 Task: Create a due date automation trigger when advanced on, 2 days after a card is due add fields with custom field "Resume" set to a number lower or equal to 1 and lower than 10 at 11:00 AM.
Action: Mouse moved to (965, 289)
Screenshot: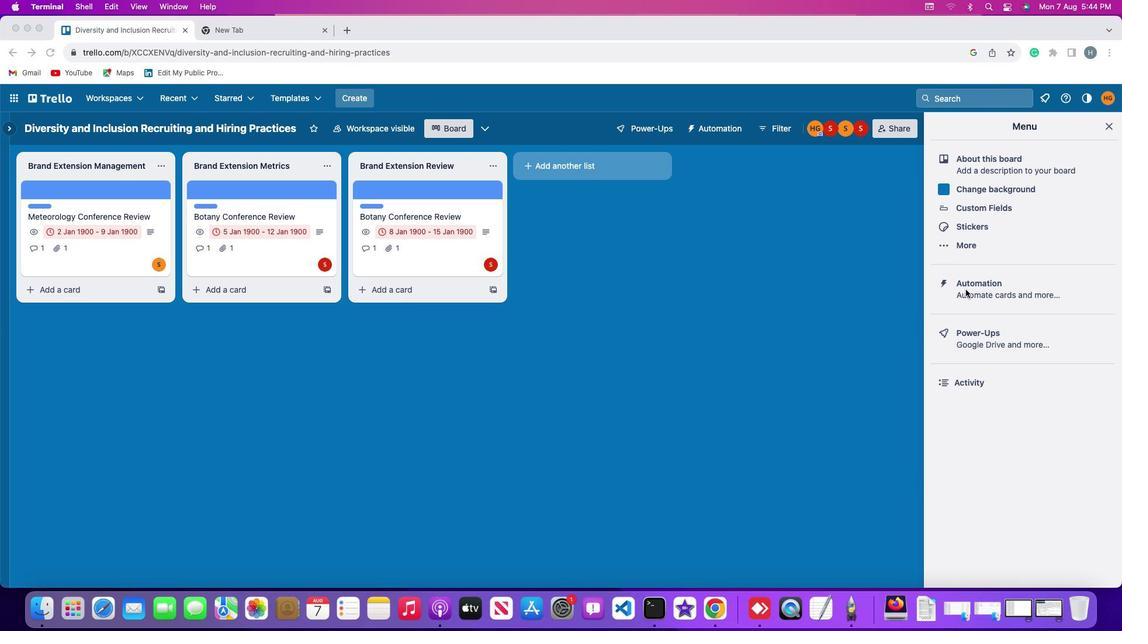 
Action: Mouse pressed left at (965, 289)
Screenshot: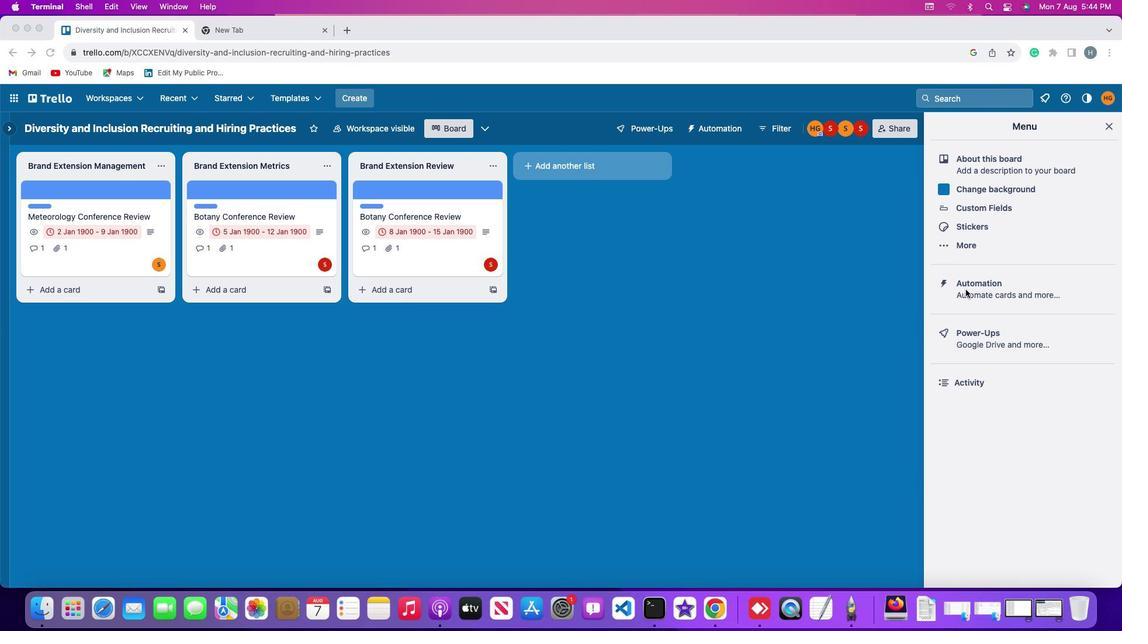 
Action: Mouse moved to (966, 289)
Screenshot: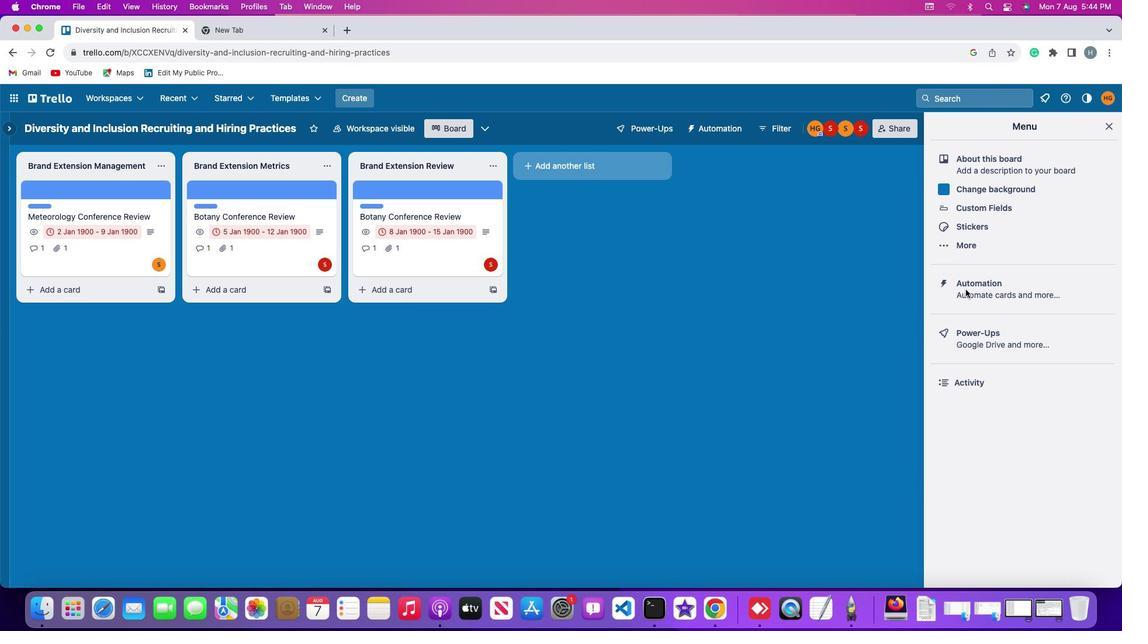 
Action: Mouse pressed left at (966, 289)
Screenshot: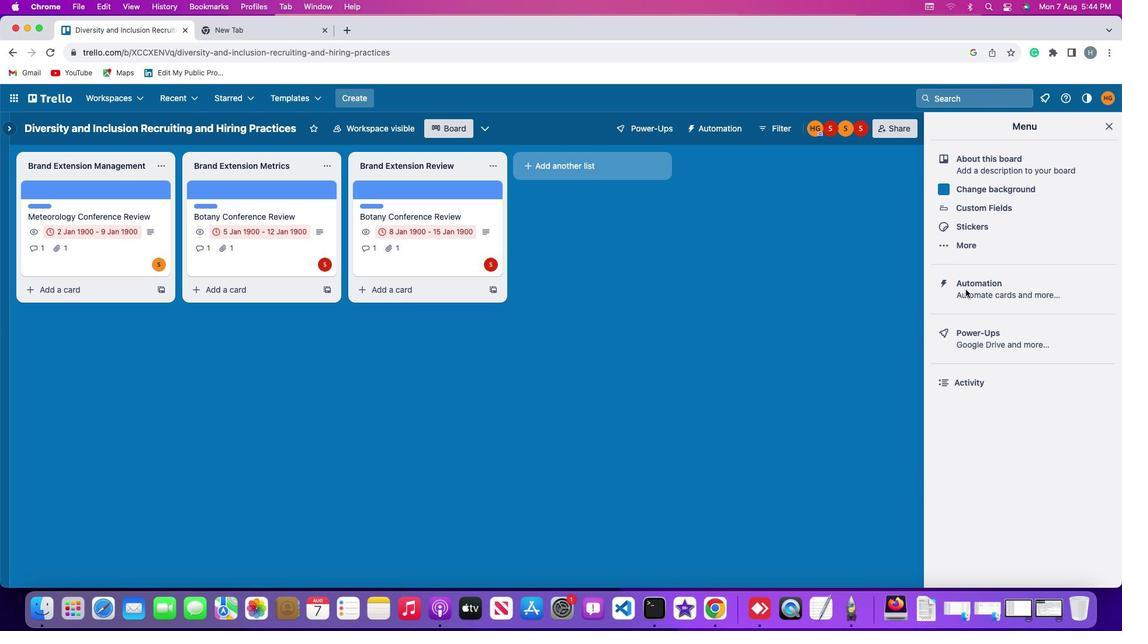 
Action: Mouse moved to (72, 274)
Screenshot: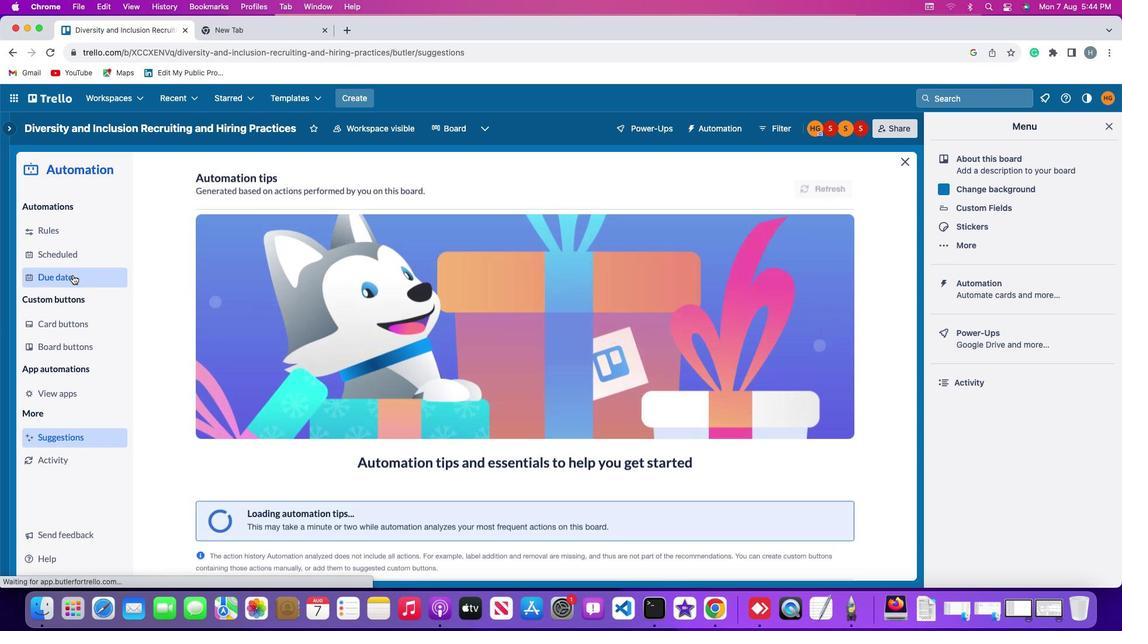 
Action: Mouse pressed left at (72, 274)
Screenshot: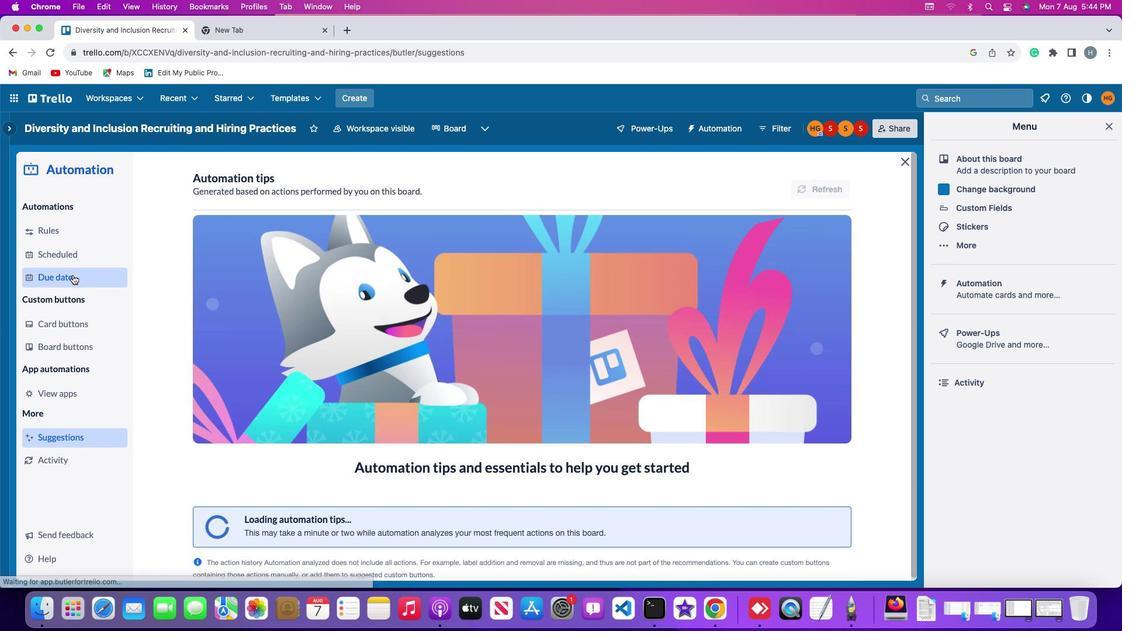 
Action: Mouse moved to (798, 180)
Screenshot: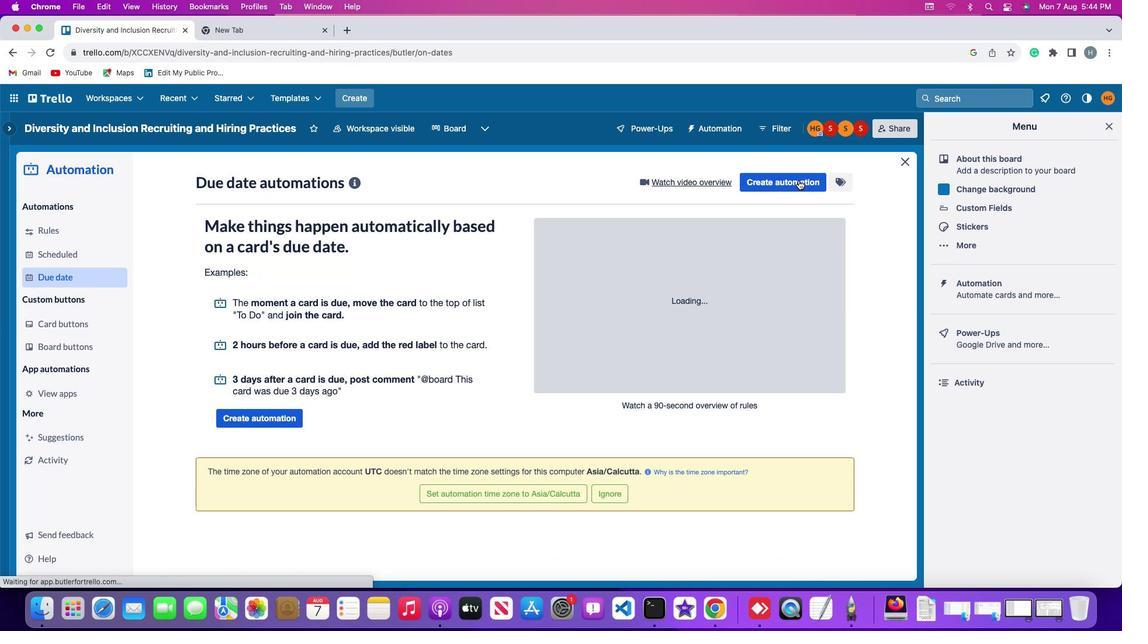 
Action: Mouse pressed left at (798, 180)
Screenshot: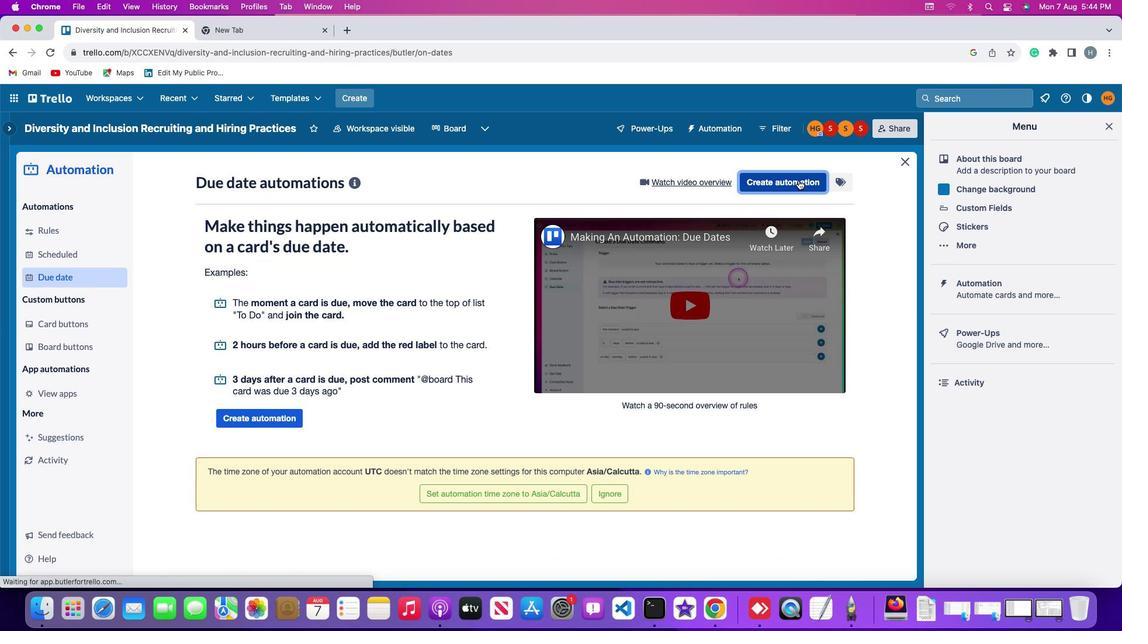 
Action: Mouse moved to (468, 291)
Screenshot: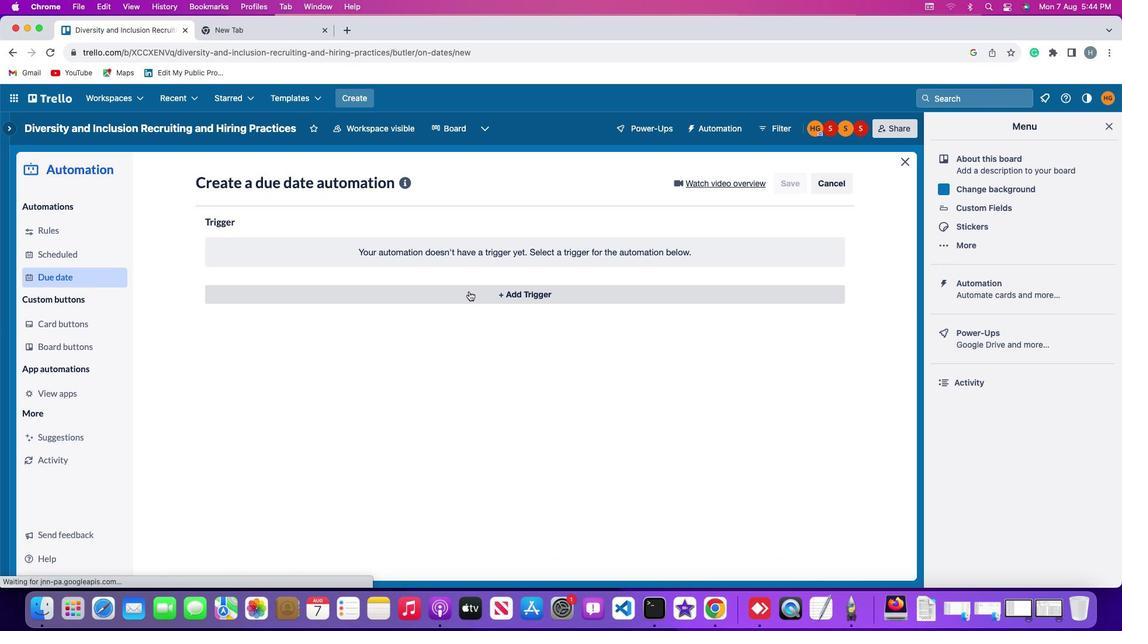 
Action: Mouse pressed left at (468, 291)
Screenshot: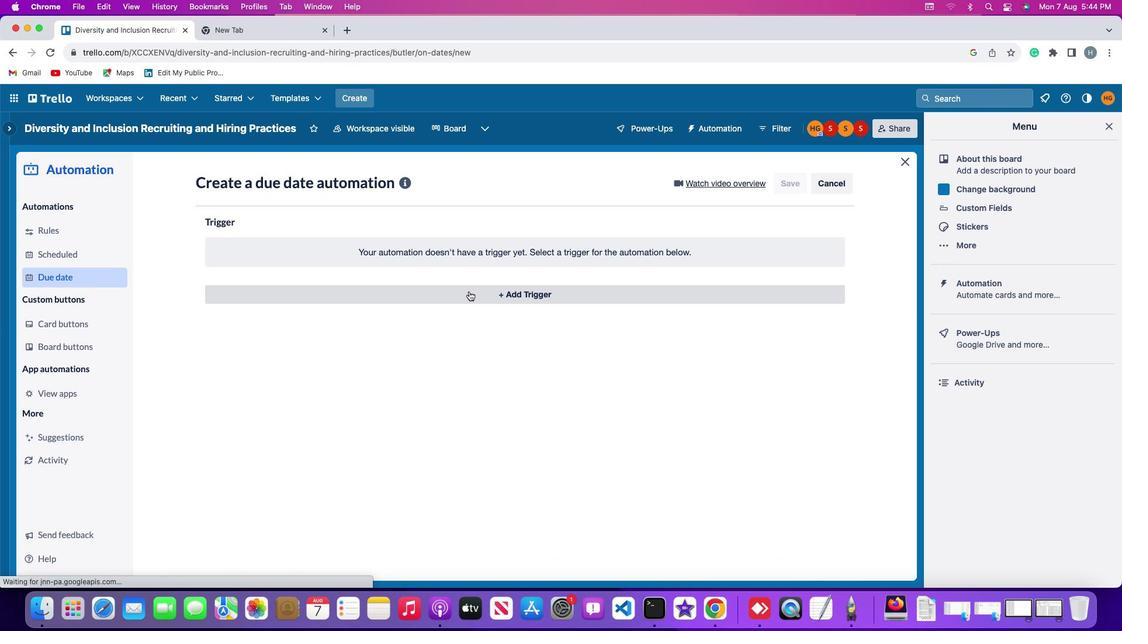 
Action: Mouse moved to (227, 466)
Screenshot: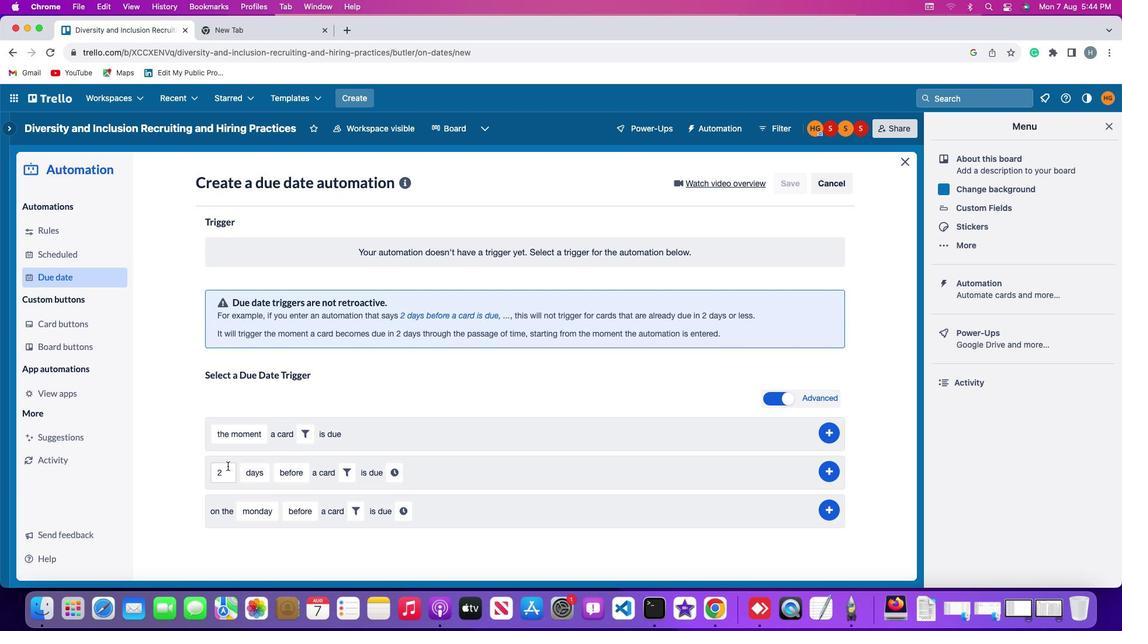 
Action: Mouse pressed left at (227, 466)
Screenshot: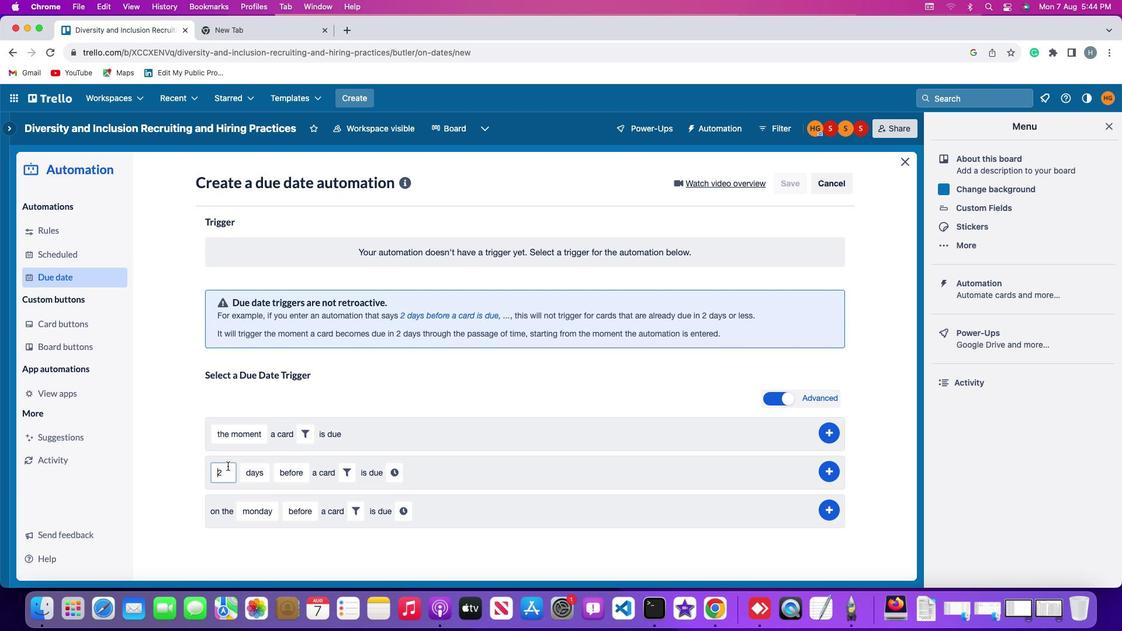 
Action: Mouse moved to (225, 464)
Screenshot: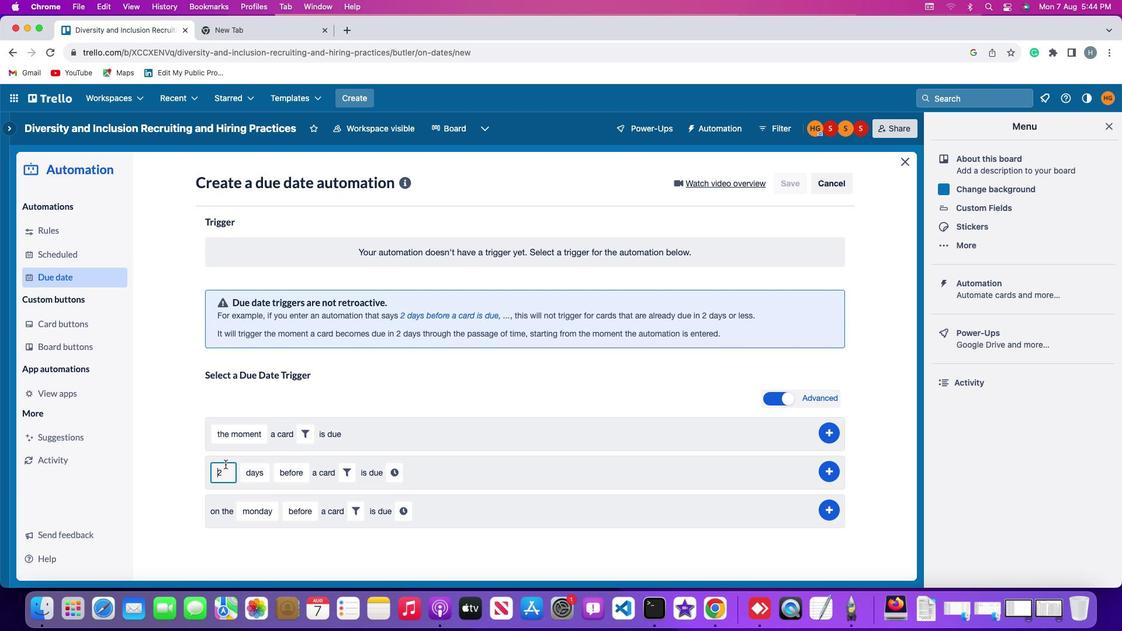 
Action: Key pressed Key.rightKey.backspace'2'
Screenshot: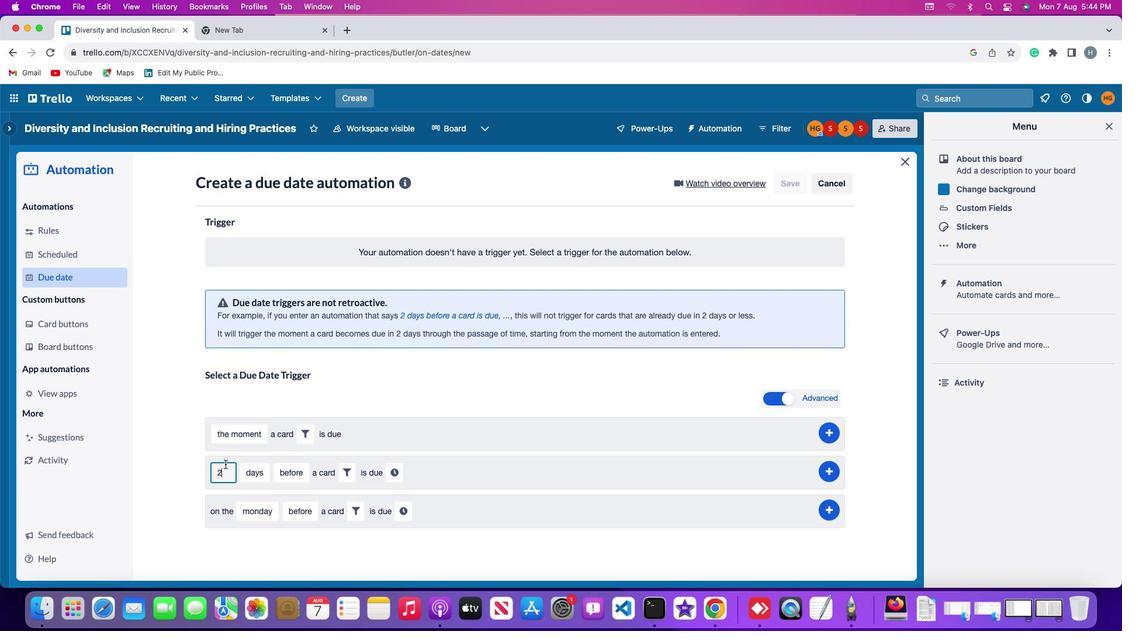 
Action: Mouse moved to (244, 467)
Screenshot: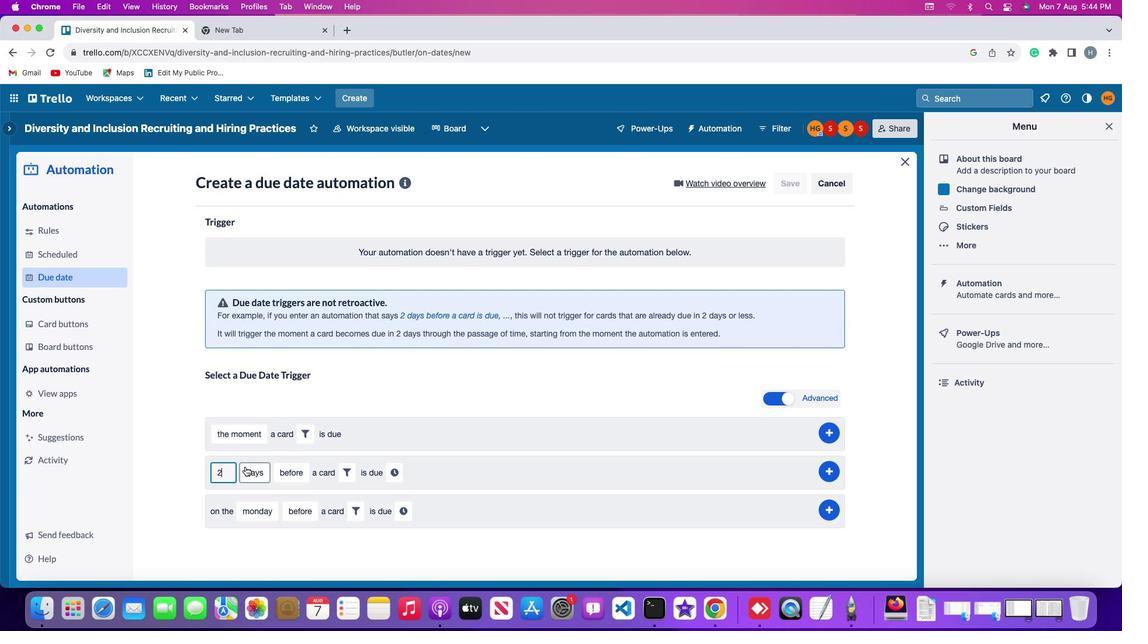 
Action: Mouse pressed left at (244, 467)
Screenshot: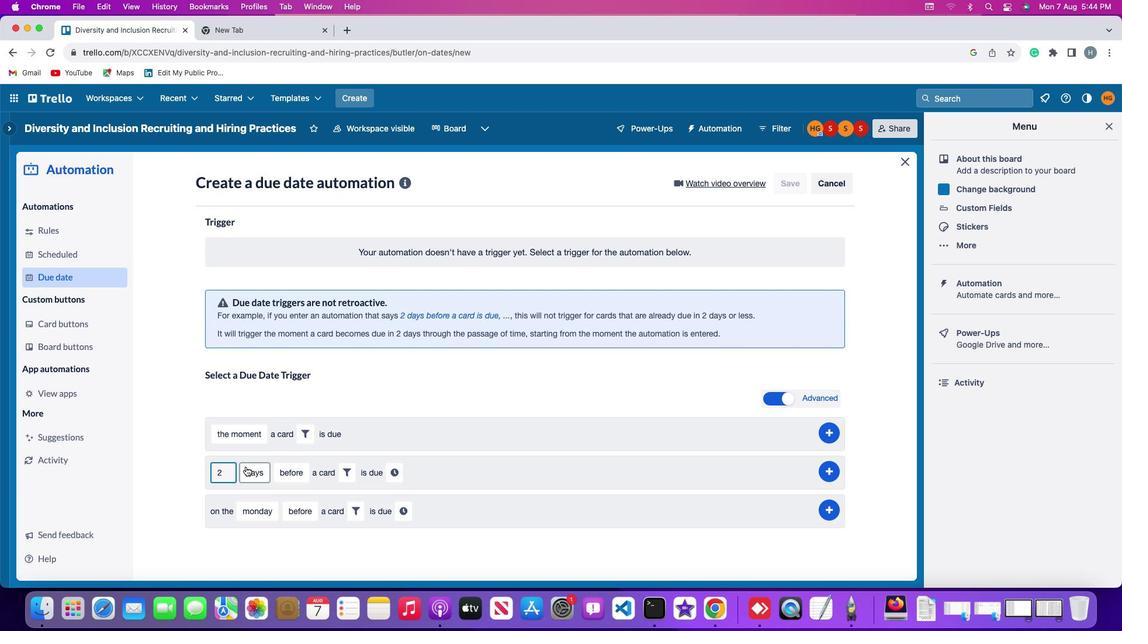 
Action: Mouse moved to (260, 491)
Screenshot: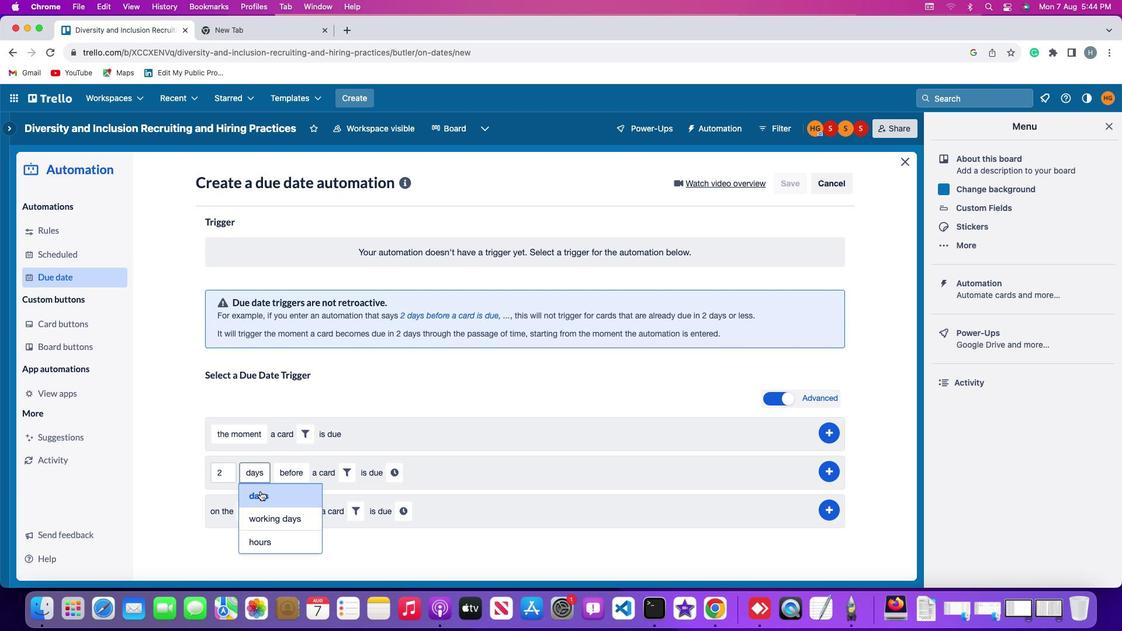
Action: Mouse pressed left at (260, 491)
Screenshot: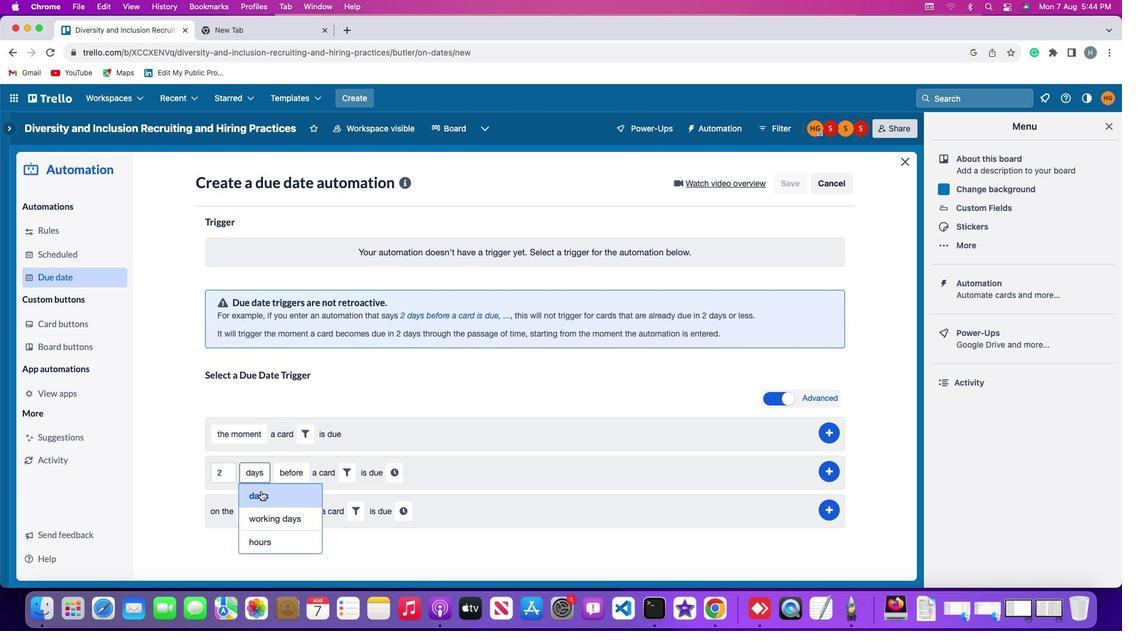 
Action: Mouse moved to (290, 473)
Screenshot: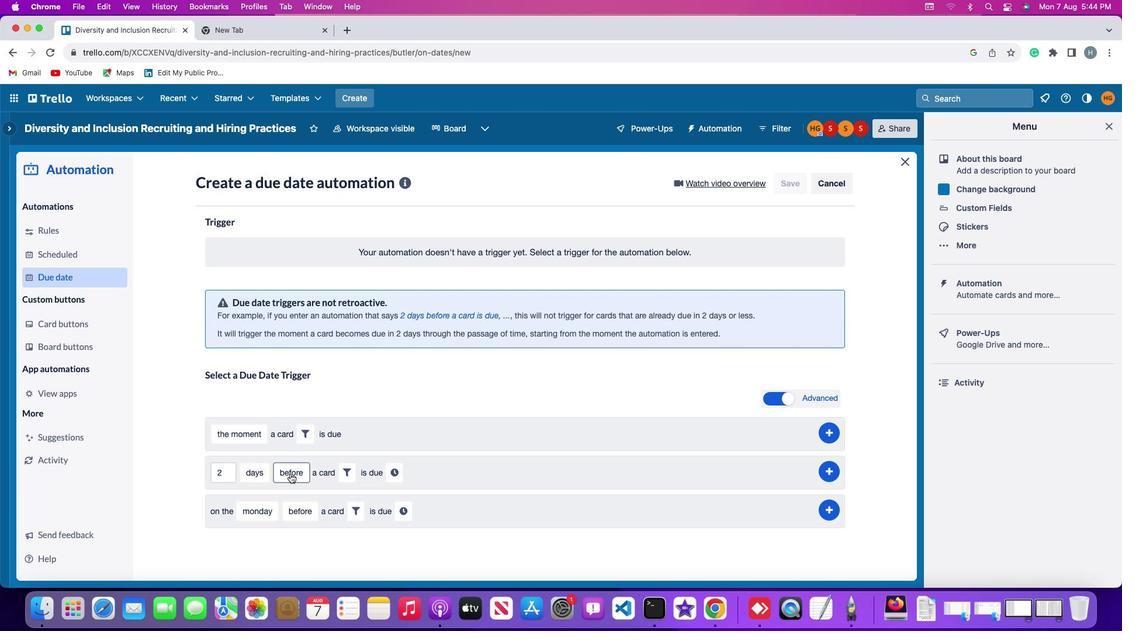 
Action: Mouse pressed left at (290, 473)
Screenshot: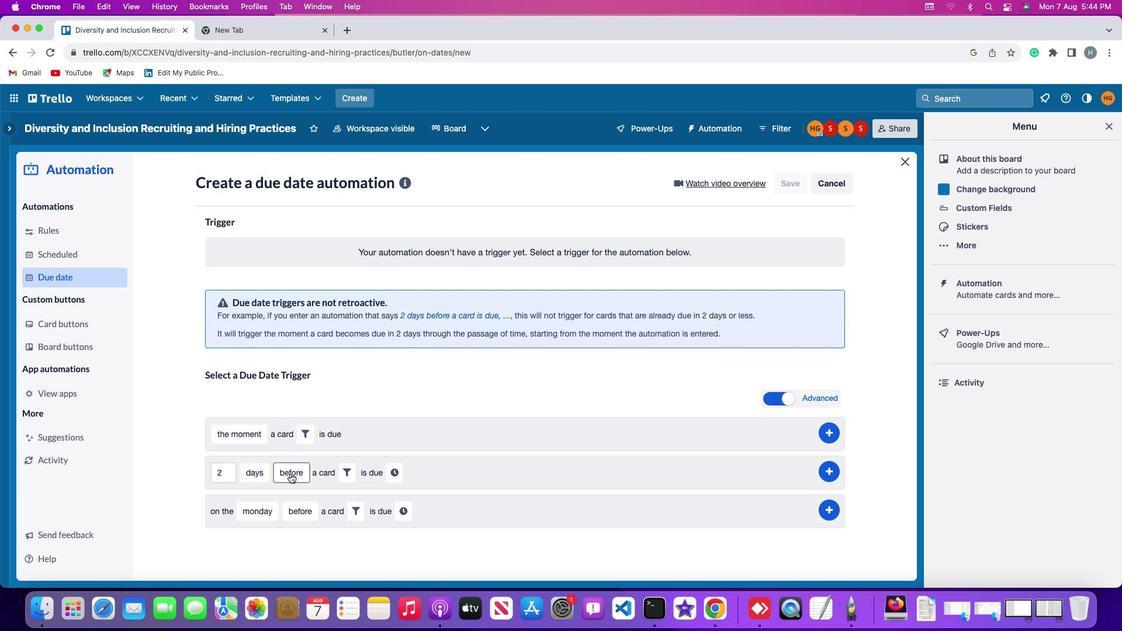
Action: Mouse moved to (295, 513)
Screenshot: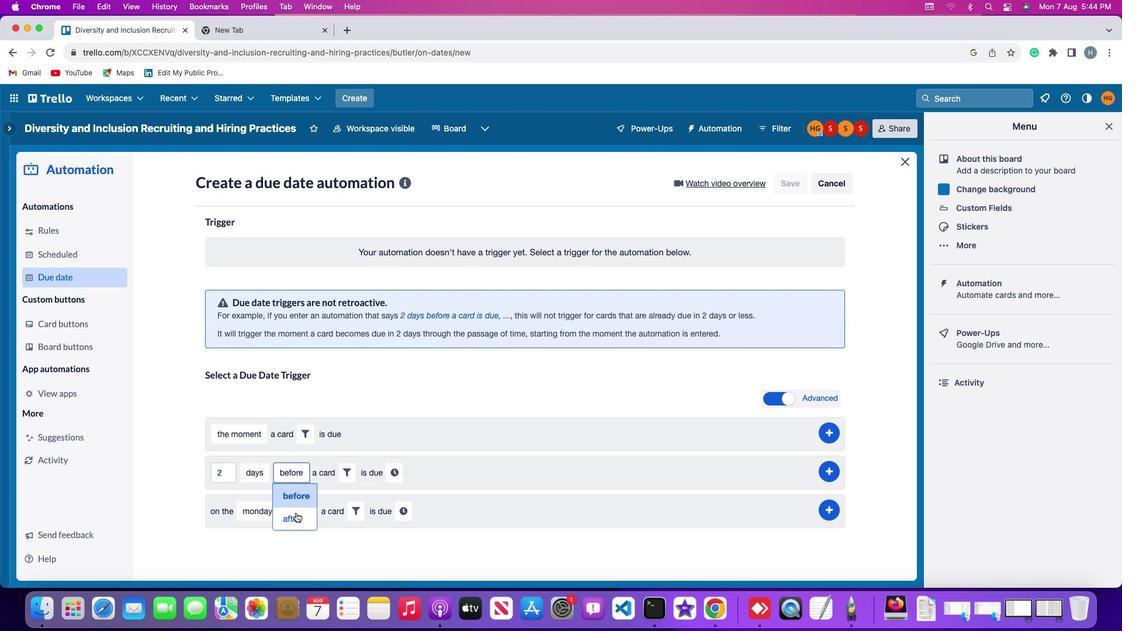 
Action: Mouse pressed left at (295, 513)
Screenshot: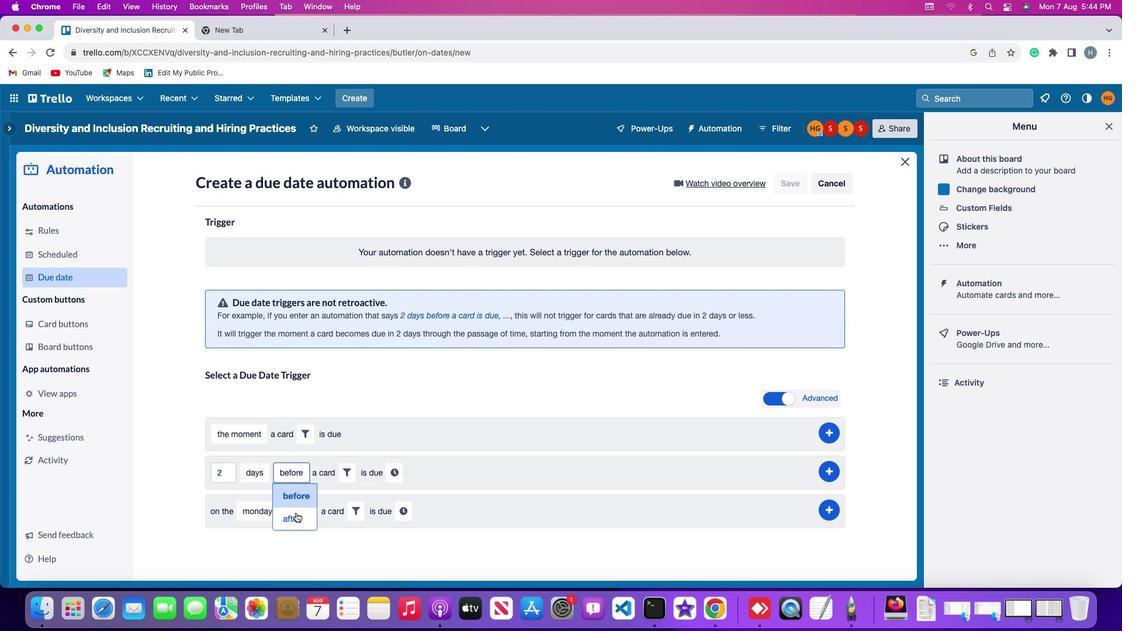 
Action: Mouse moved to (341, 470)
Screenshot: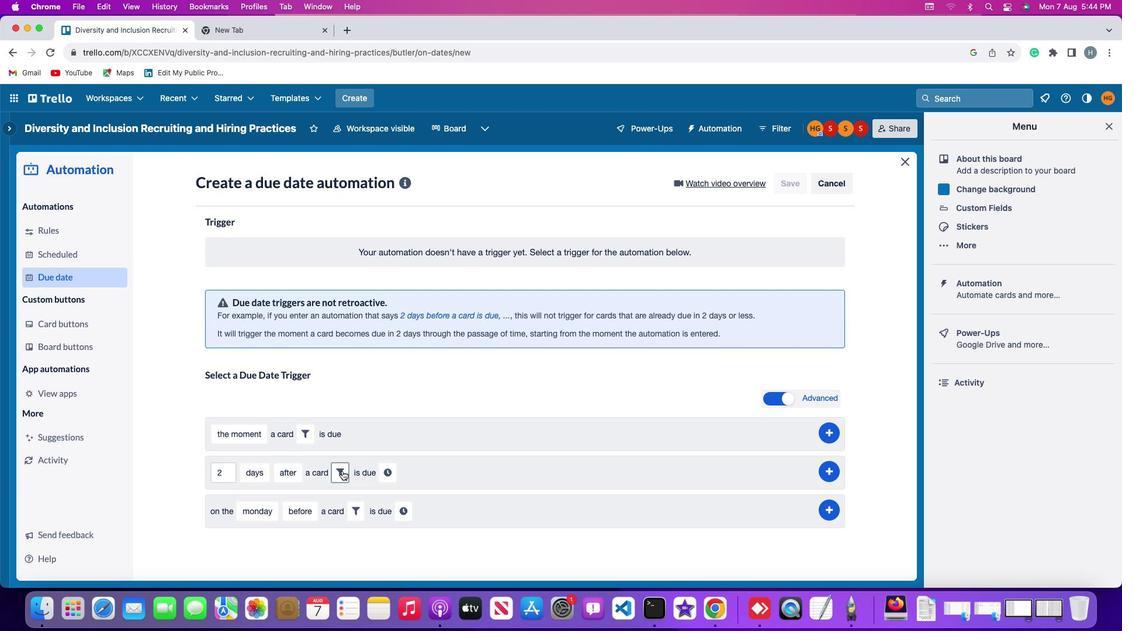 
Action: Mouse pressed left at (341, 470)
Screenshot: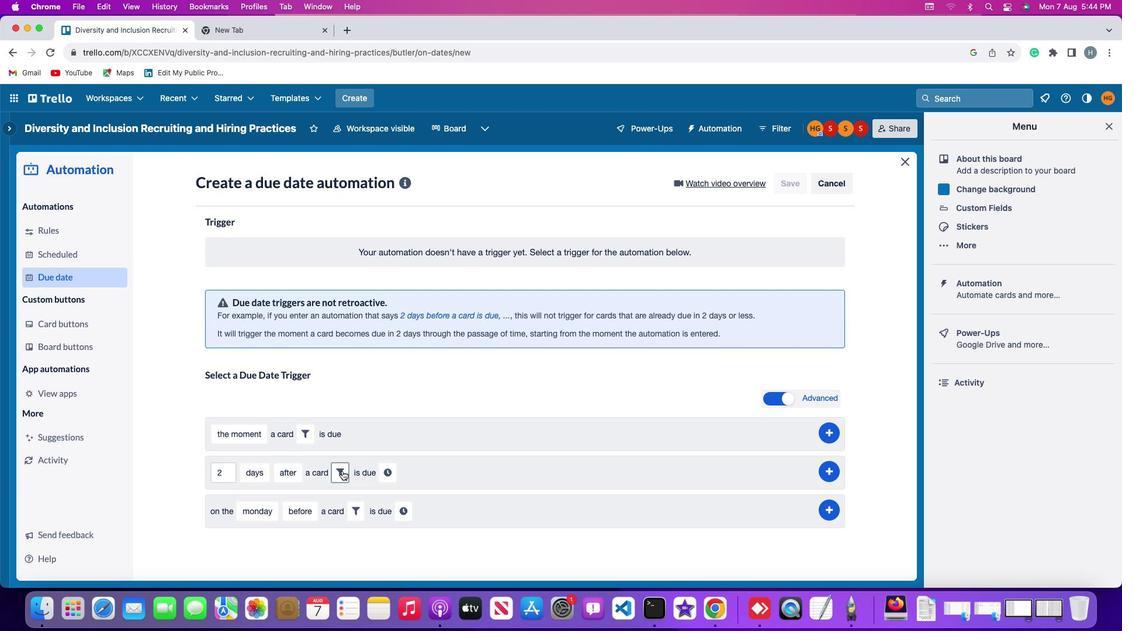 
Action: Mouse moved to (534, 509)
Screenshot: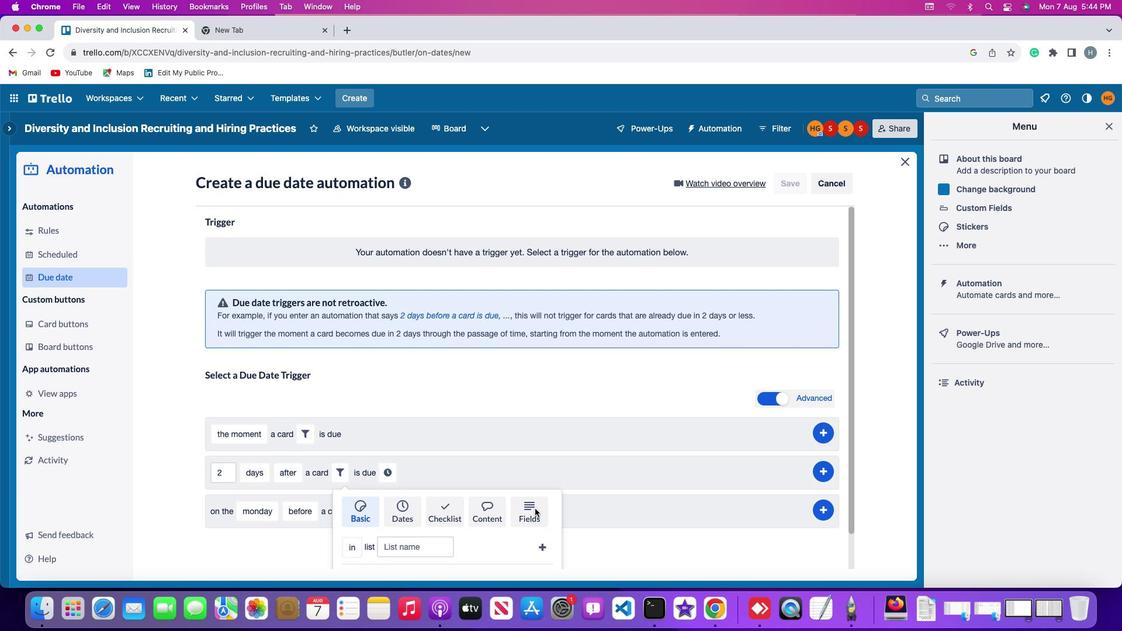 
Action: Mouse pressed left at (534, 509)
Screenshot: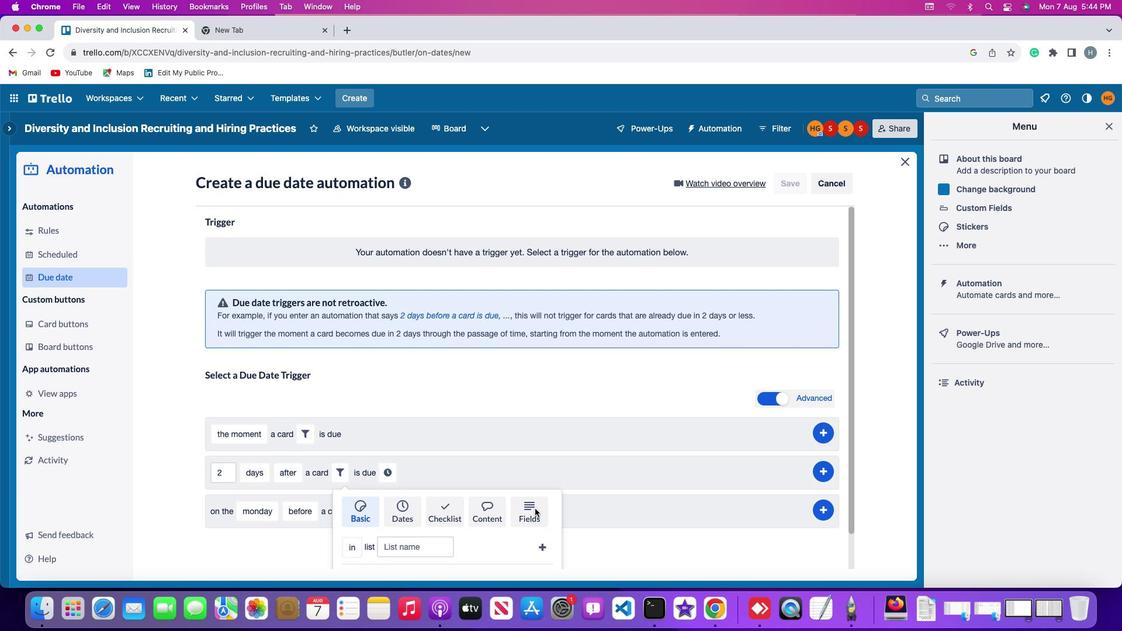 
Action: Mouse moved to (450, 512)
Screenshot: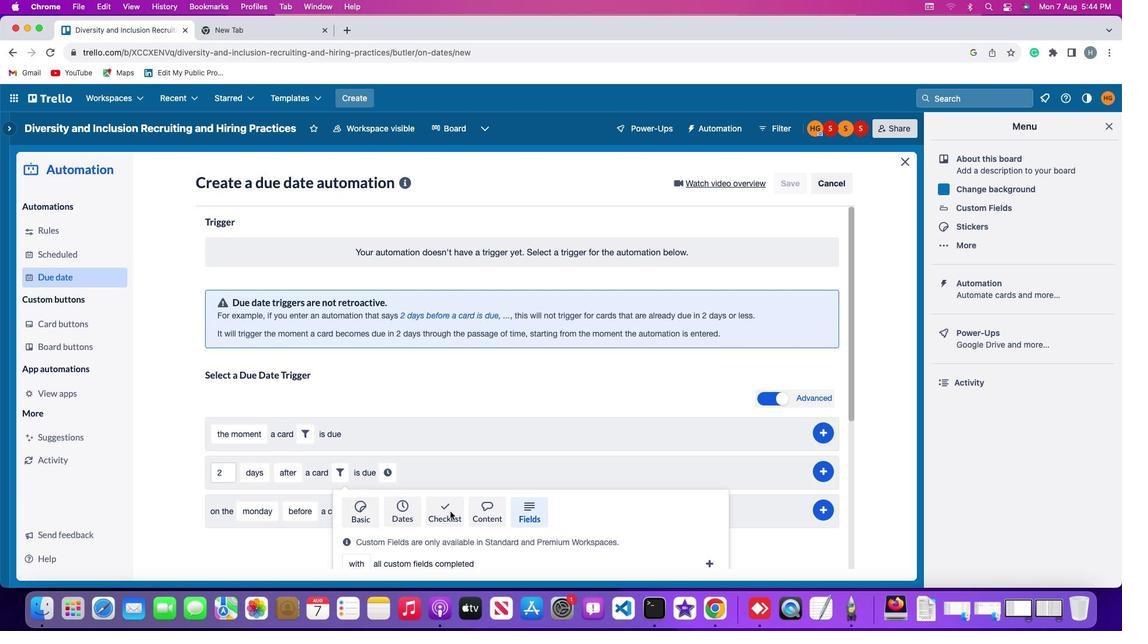 
Action: Mouse scrolled (450, 512) with delta (0, 0)
Screenshot: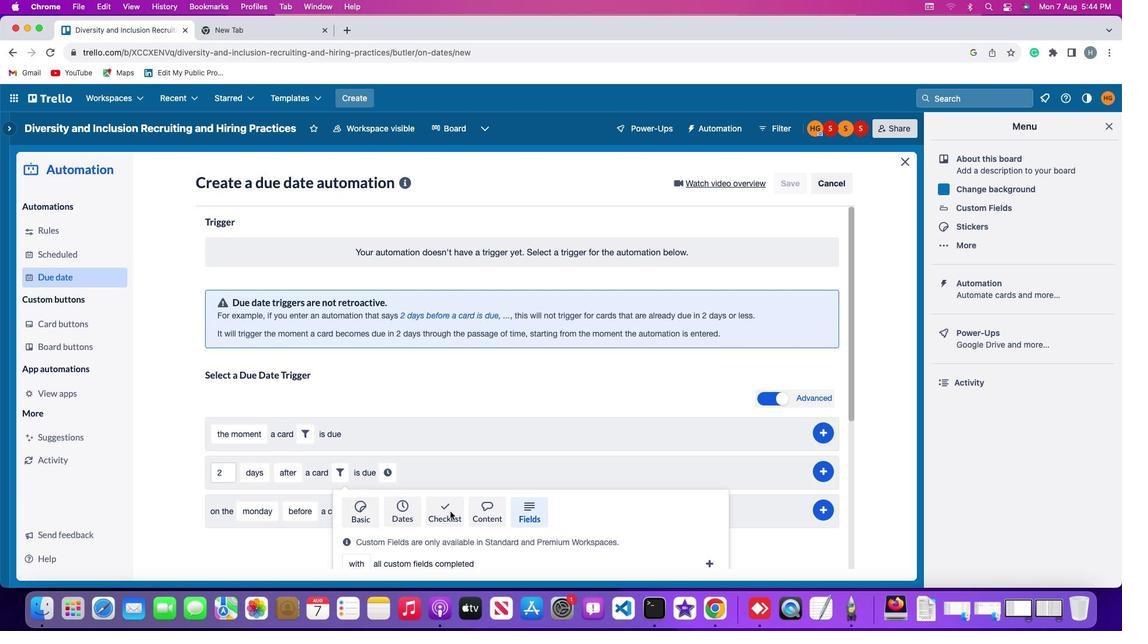 
Action: Mouse scrolled (450, 512) with delta (0, 0)
Screenshot: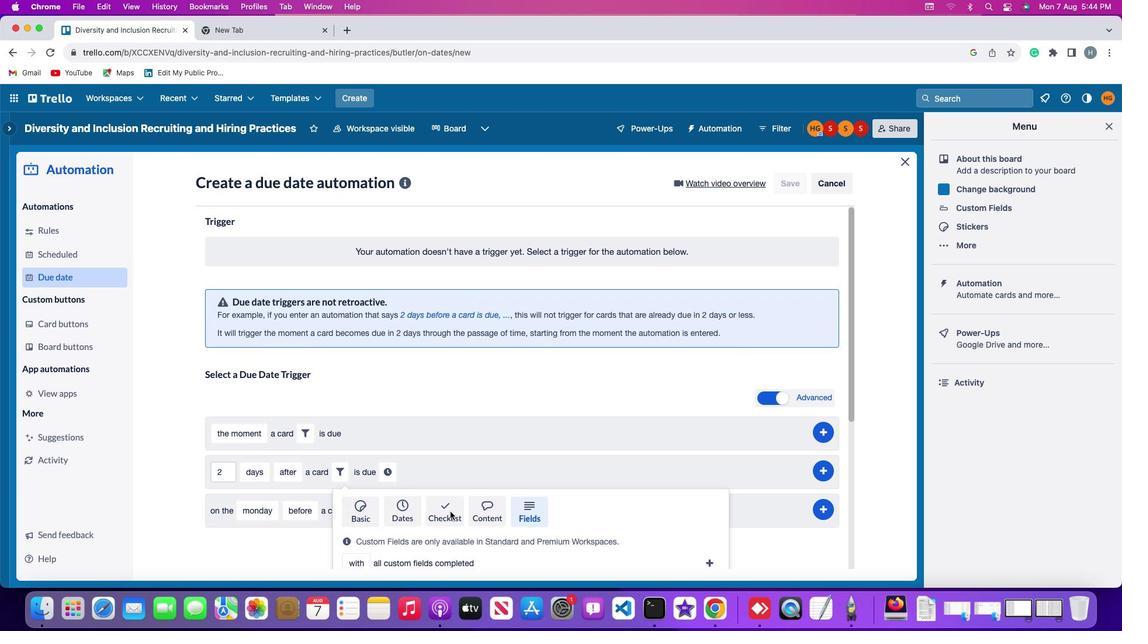 
Action: Mouse scrolled (450, 512) with delta (0, -1)
Screenshot: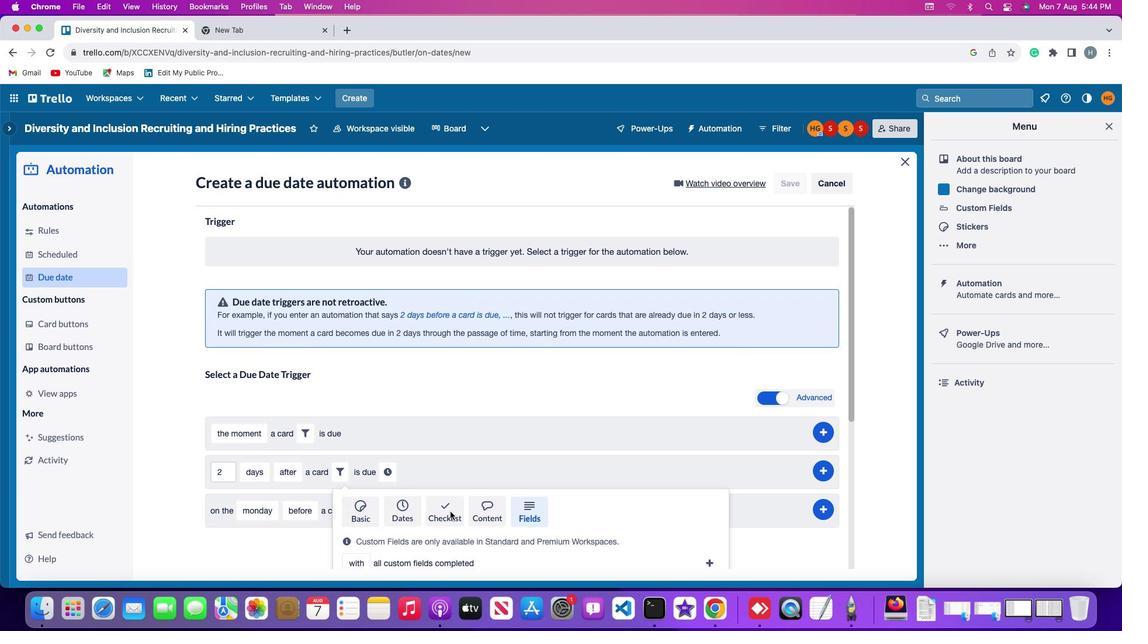 
Action: Mouse scrolled (450, 512) with delta (0, -2)
Screenshot: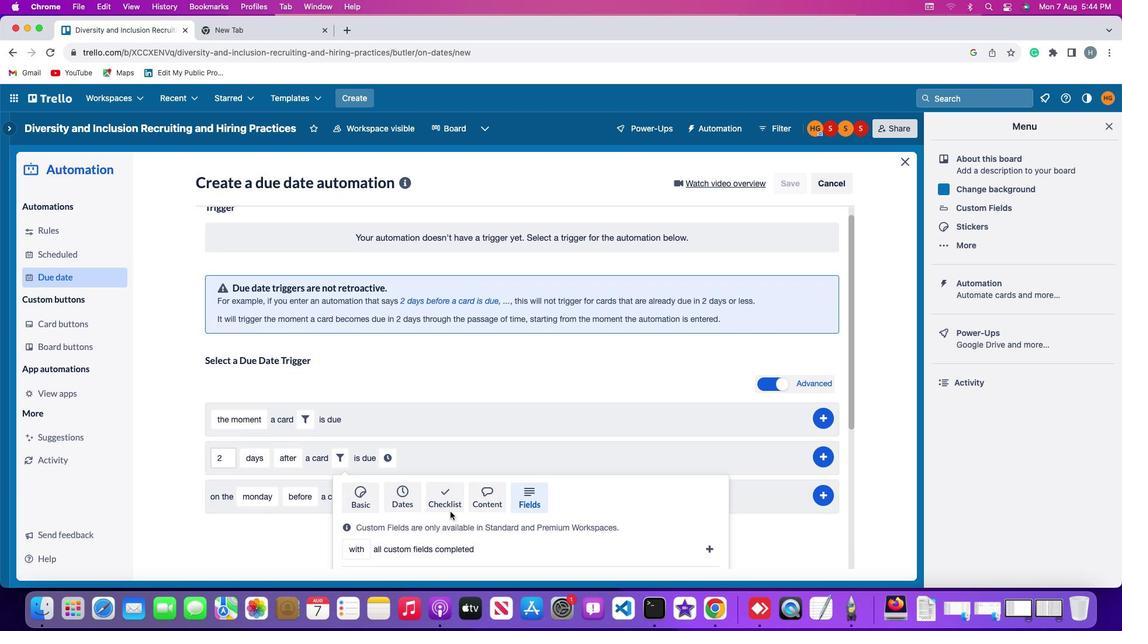
Action: Mouse scrolled (450, 512) with delta (0, -3)
Screenshot: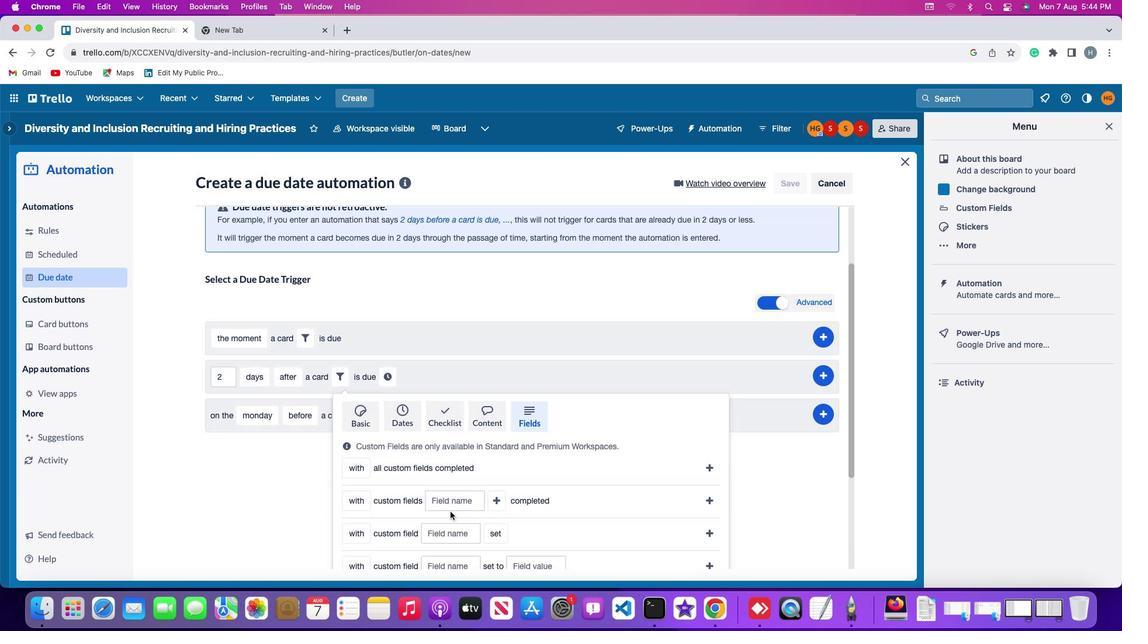 
Action: Mouse scrolled (450, 512) with delta (0, -3)
Screenshot: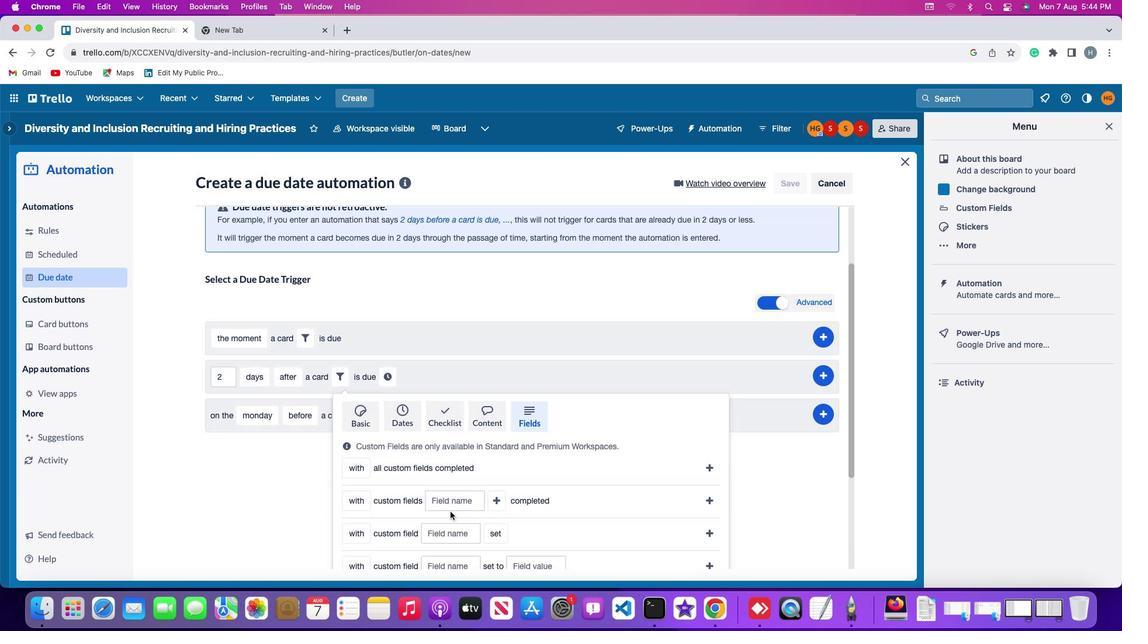 
Action: Mouse scrolled (450, 512) with delta (0, 0)
Screenshot: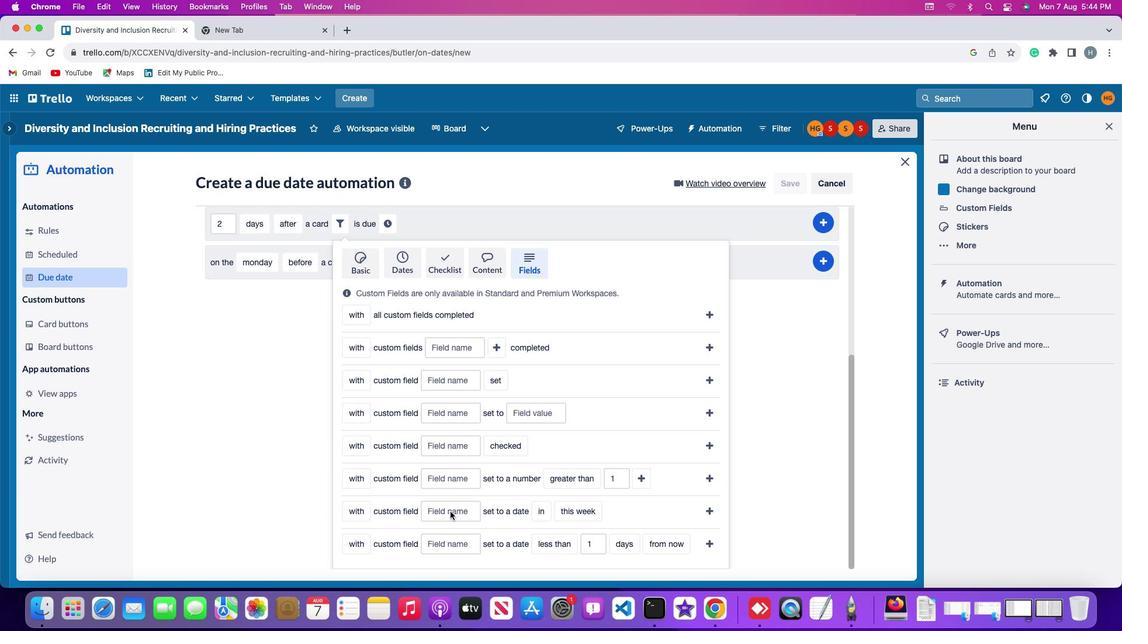 
Action: Mouse scrolled (450, 512) with delta (0, 0)
Screenshot: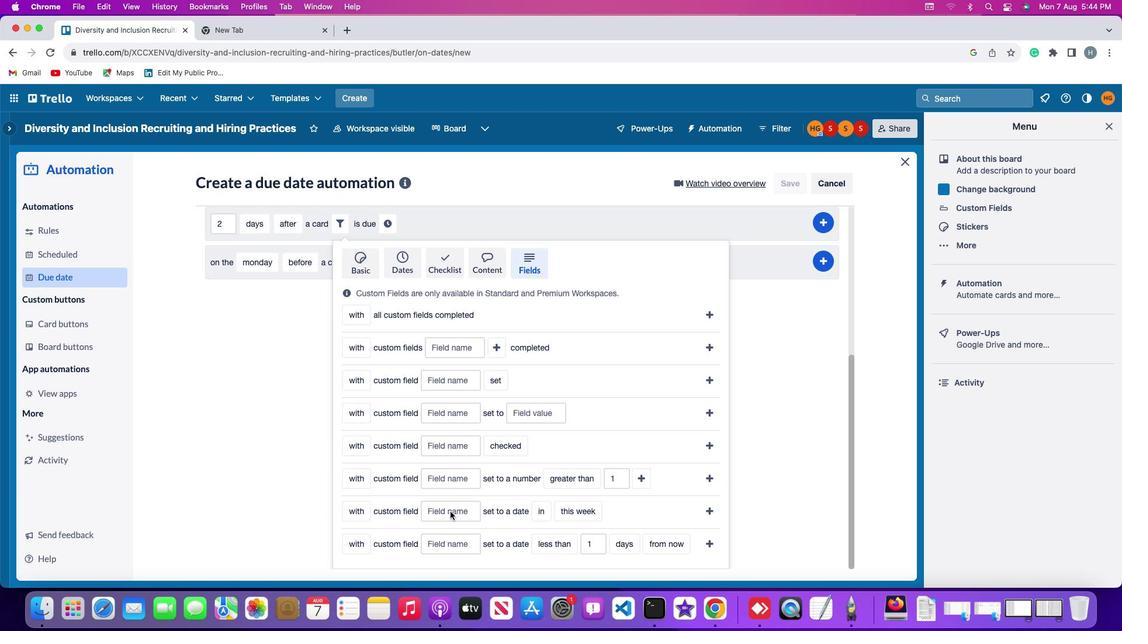 
Action: Mouse scrolled (450, 512) with delta (0, -1)
Screenshot: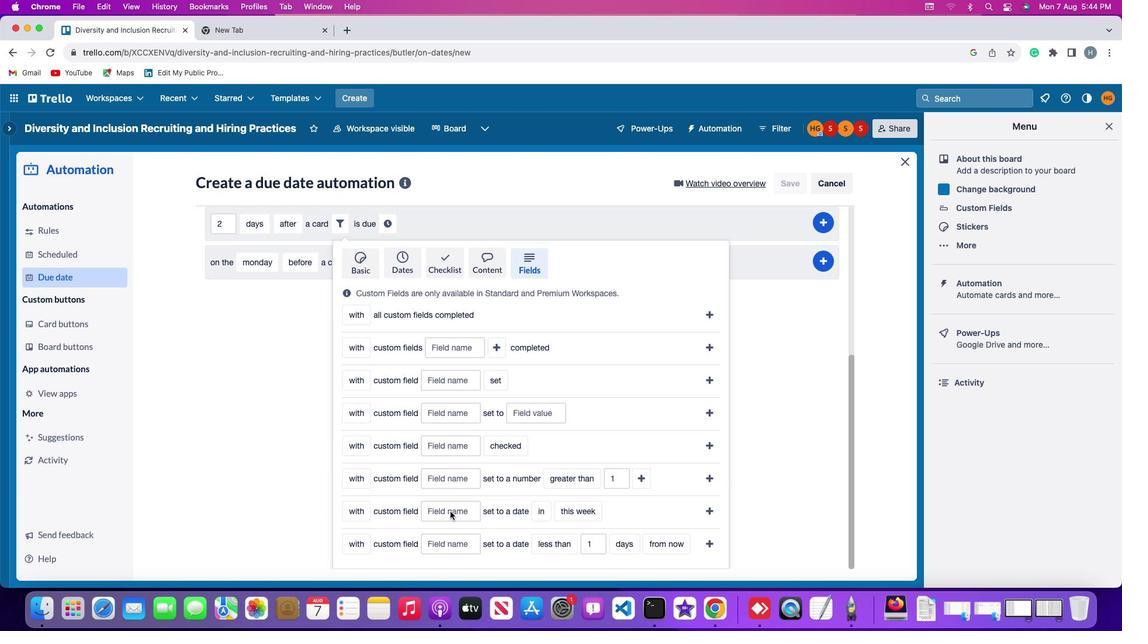 
Action: Mouse scrolled (450, 512) with delta (0, -2)
Screenshot: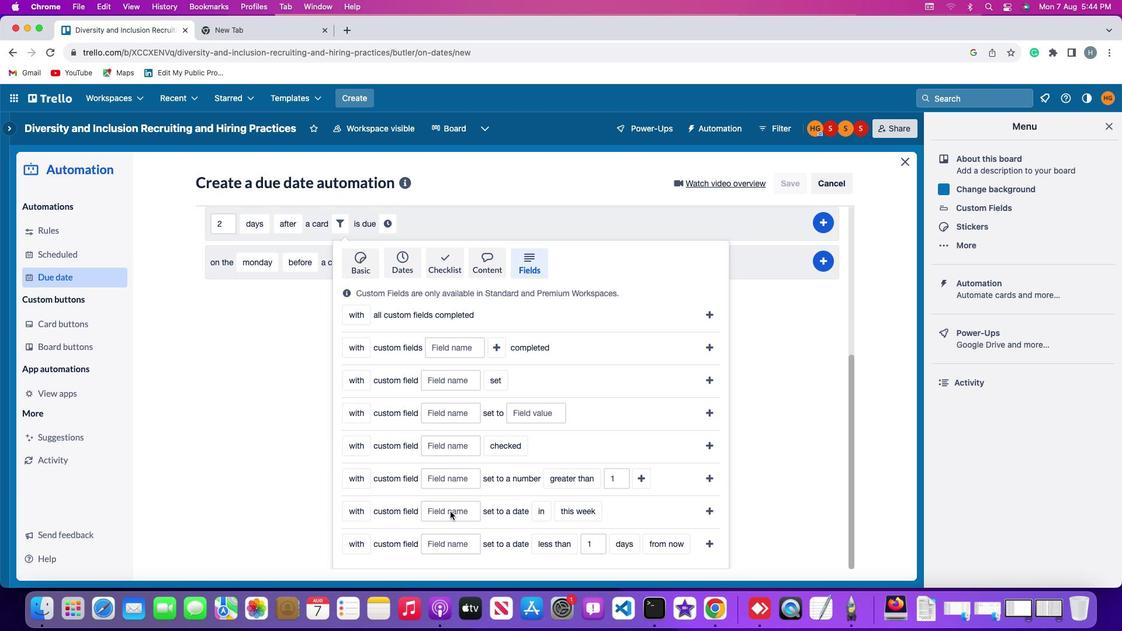 
Action: Mouse moved to (358, 477)
Screenshot: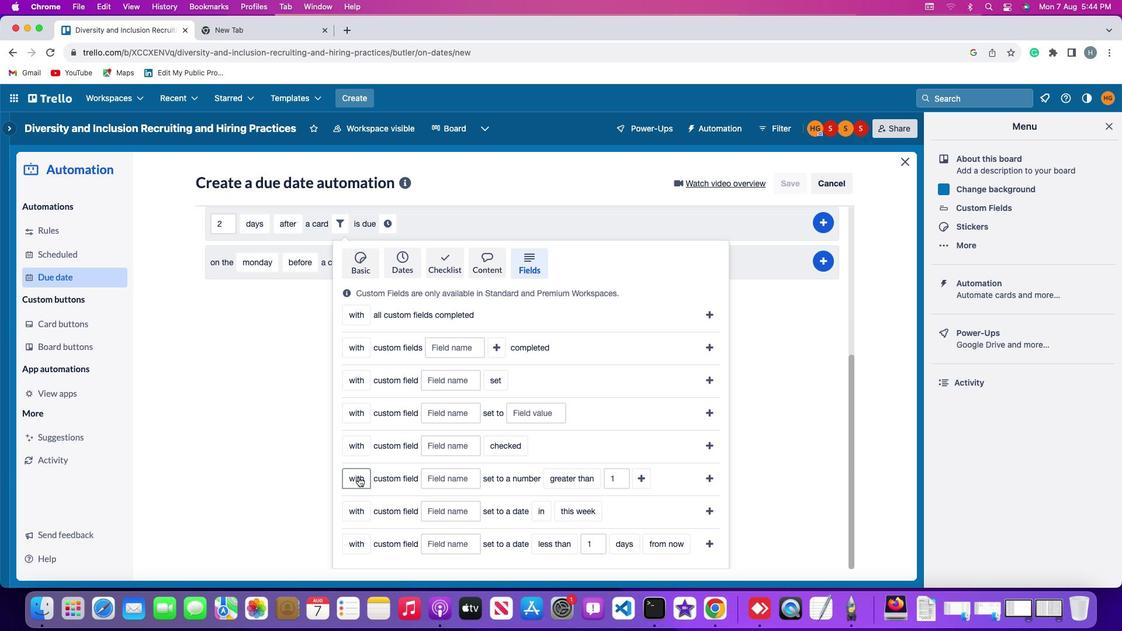 
Action: Mouse pressed left at (358, 477)
Screenshot: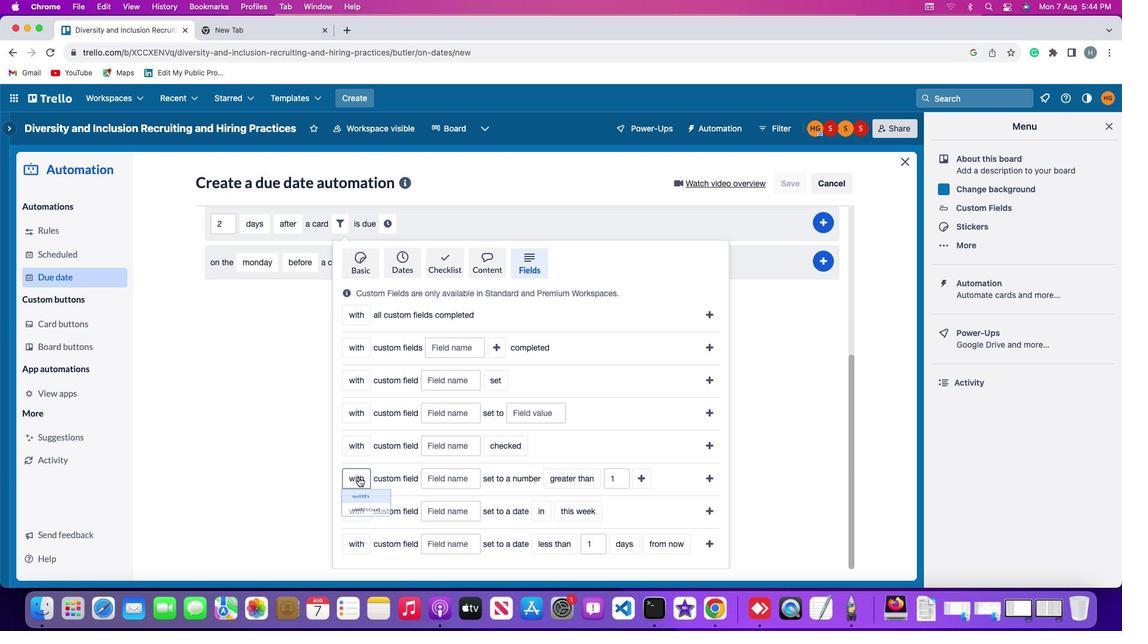 
Action: Mouse moved to (362, 504)
Screenshot: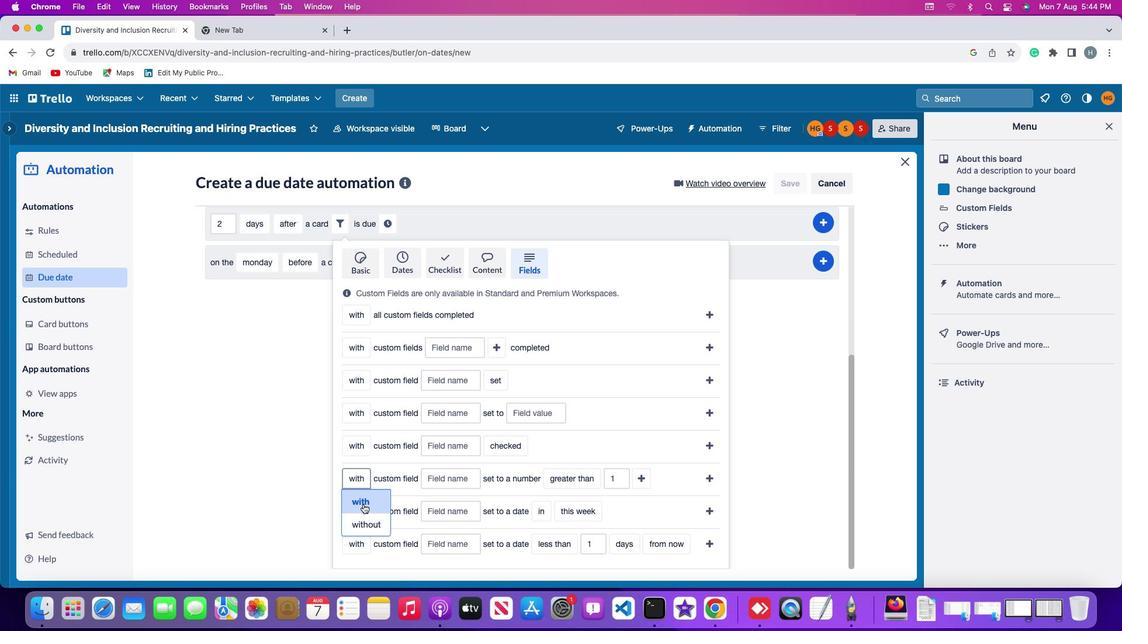 
Action: Mouse pressed left at (362, 504)
Screenshot: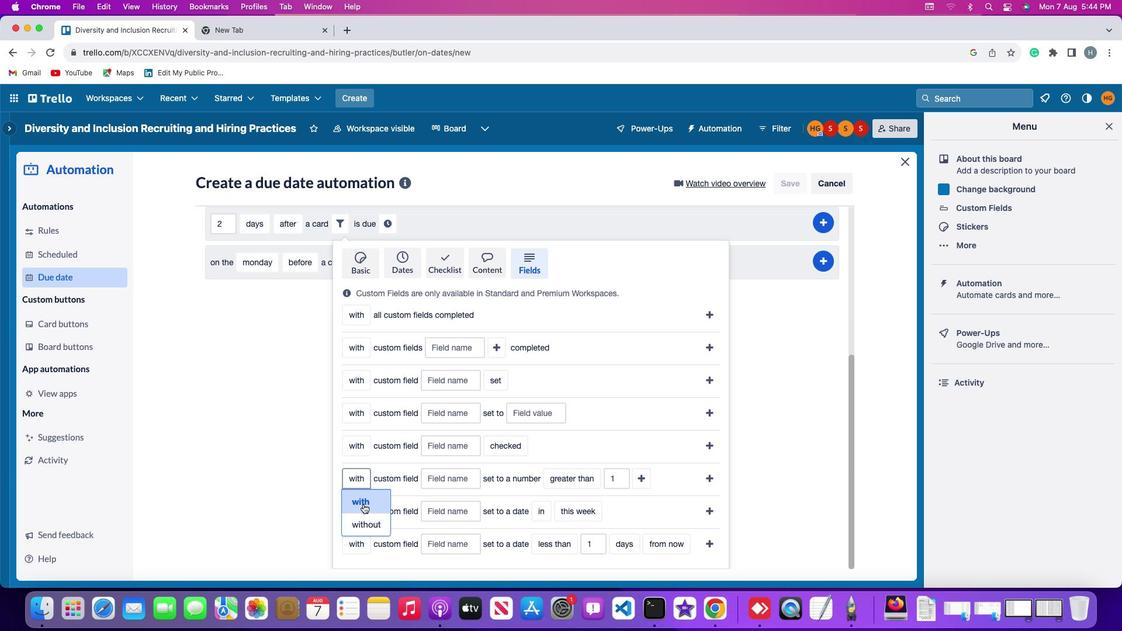 
Action: Mouse moved to (448, 482)
Screenshot: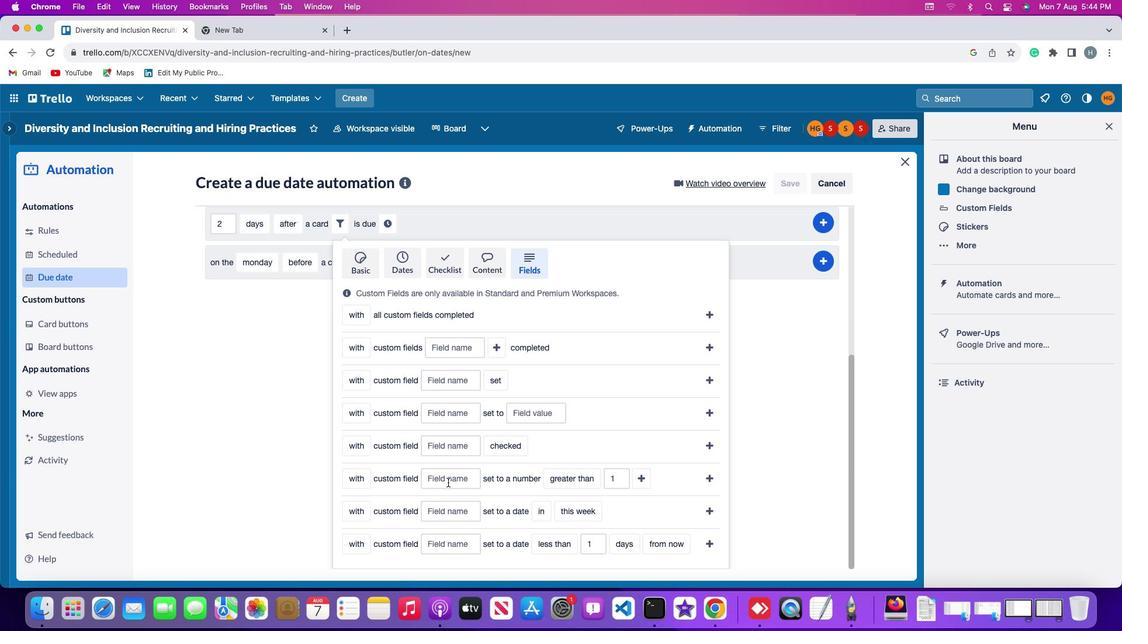 
Action: Mouse pressed left at (448, 482)
Screenshot: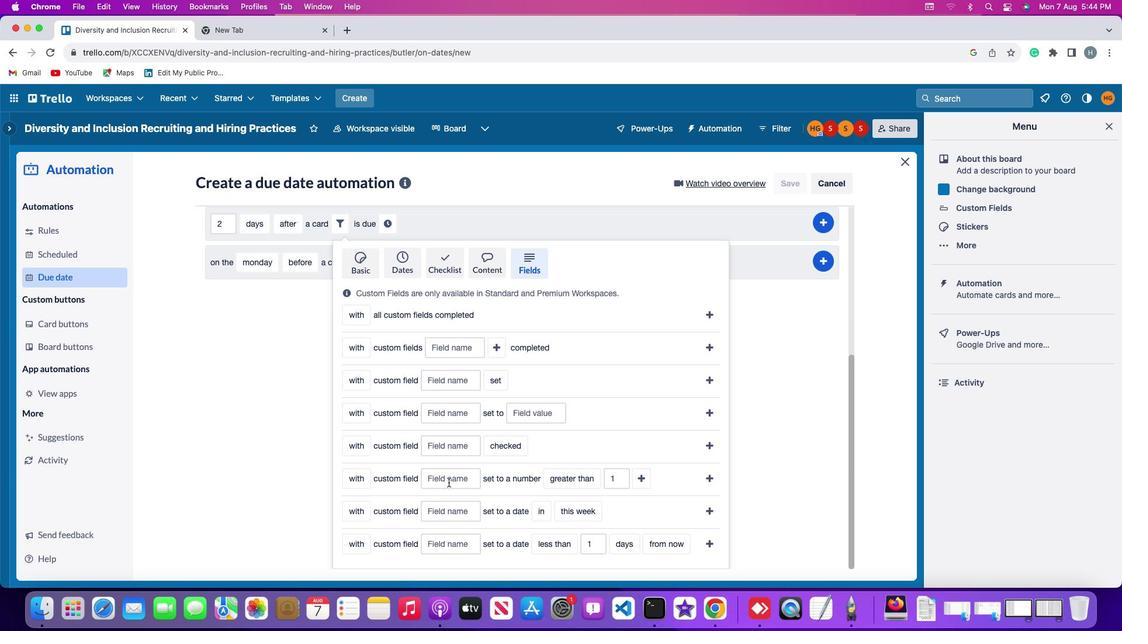 
Action: Mouse moved to (457, 476)
Screenshot: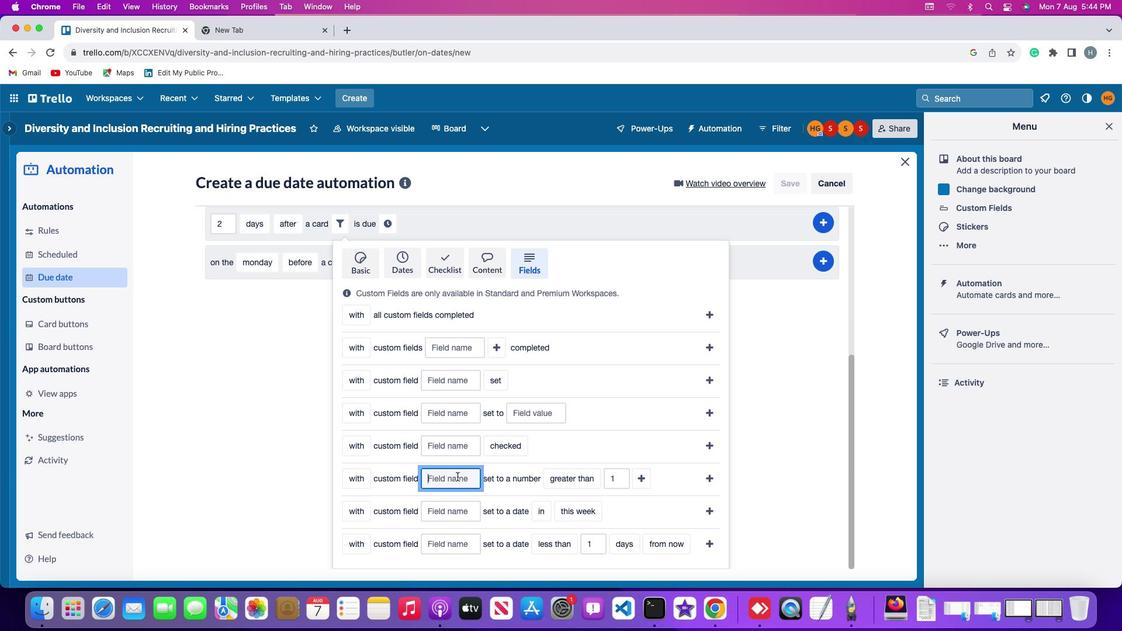 
Action: Key pressed Key.shift'R''e''s''u''m''e'
Screenshot: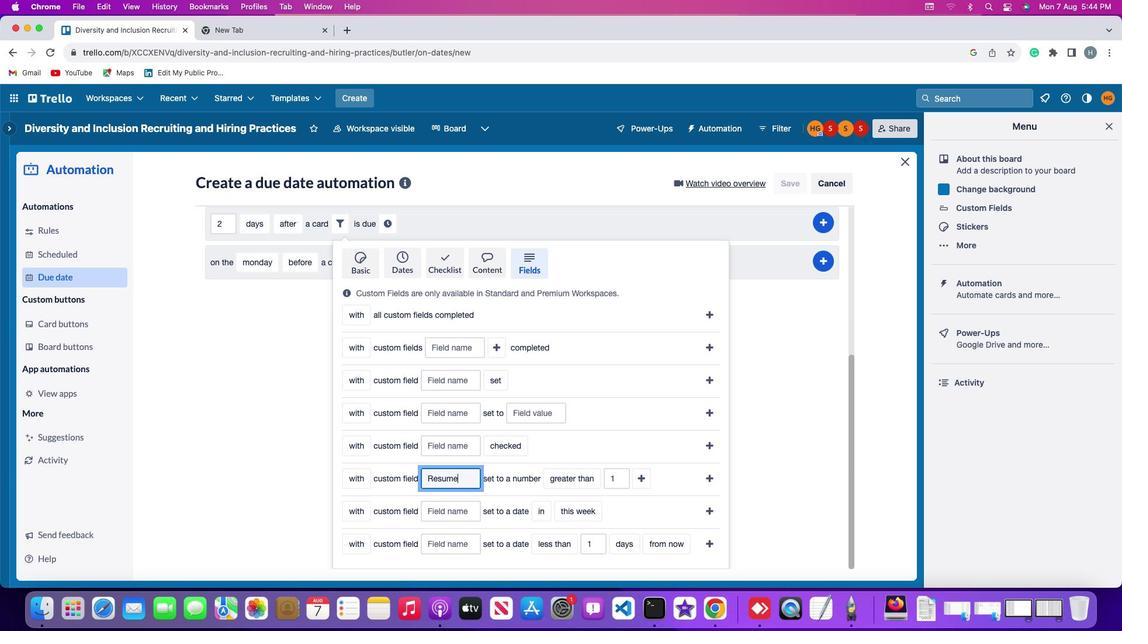 
Action: Mouse moved to (561, 476)
Screenshot: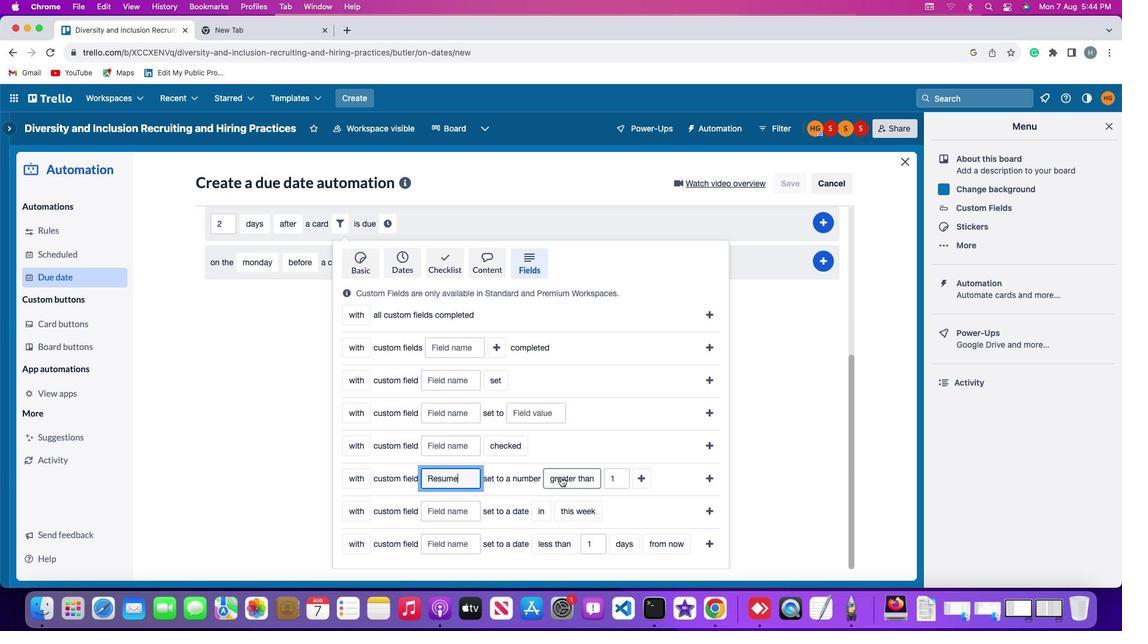 
Action: Mouse pressed left at (561, 476)
Screenshot: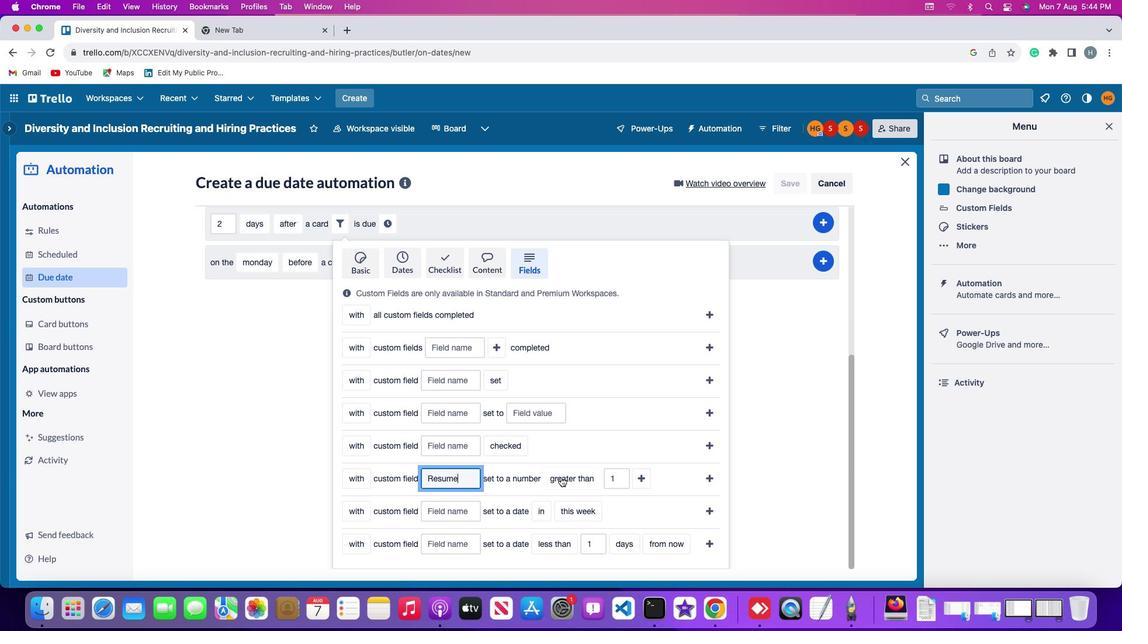 
Action: Mouse moved to (573, 454)
Screenshot: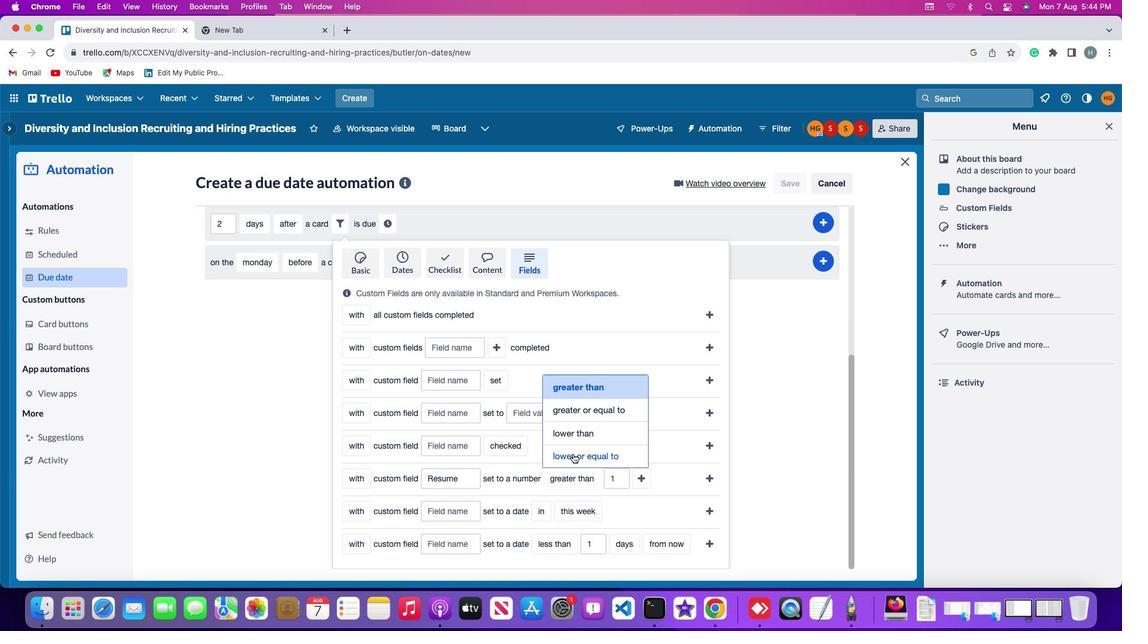 
Action: Mouse pressed left at (573, 454)
Screenshot: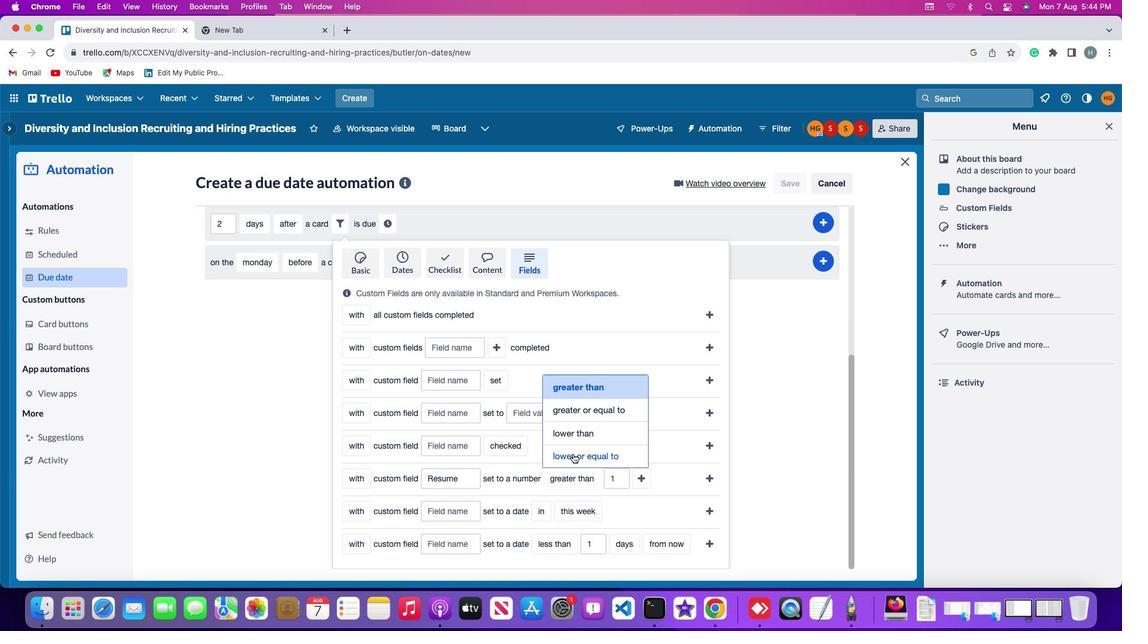 
Action: Mouse moved to (640, 480)
Screenshot: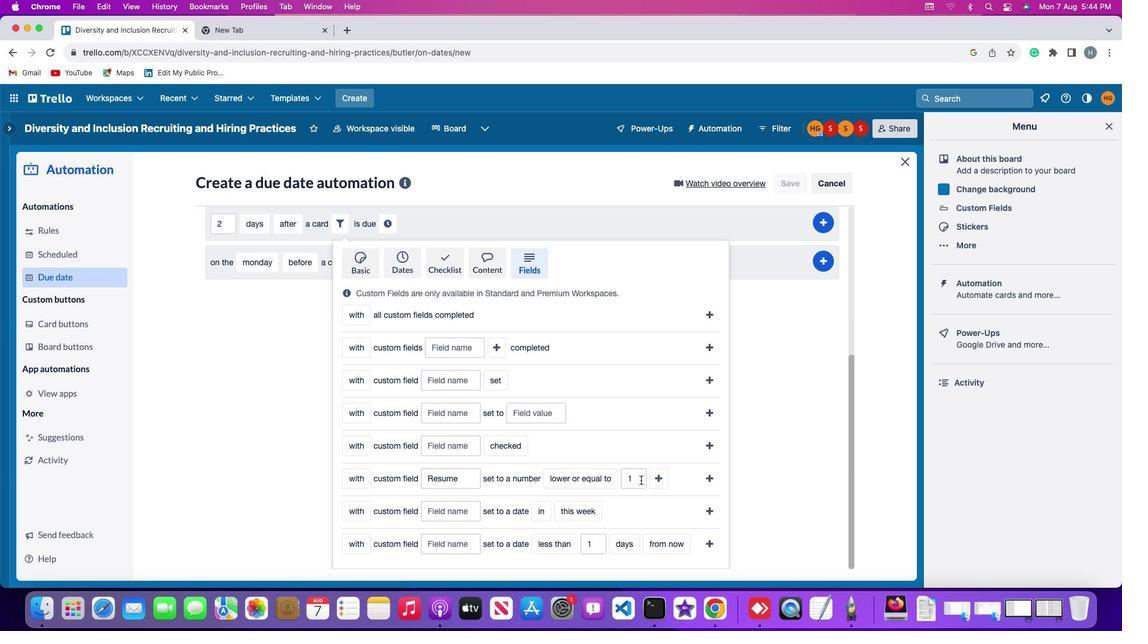 
Action: Mouse pressed left at (640, 480)
Screenshot: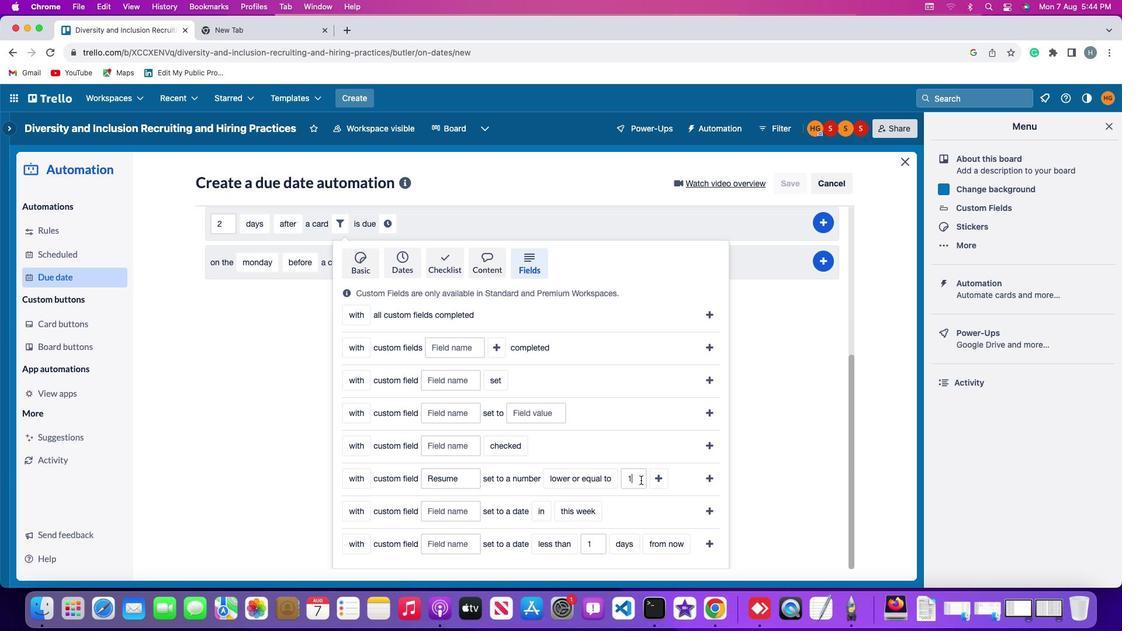
Action: Mouse moved to (641, 480)
Screenshot: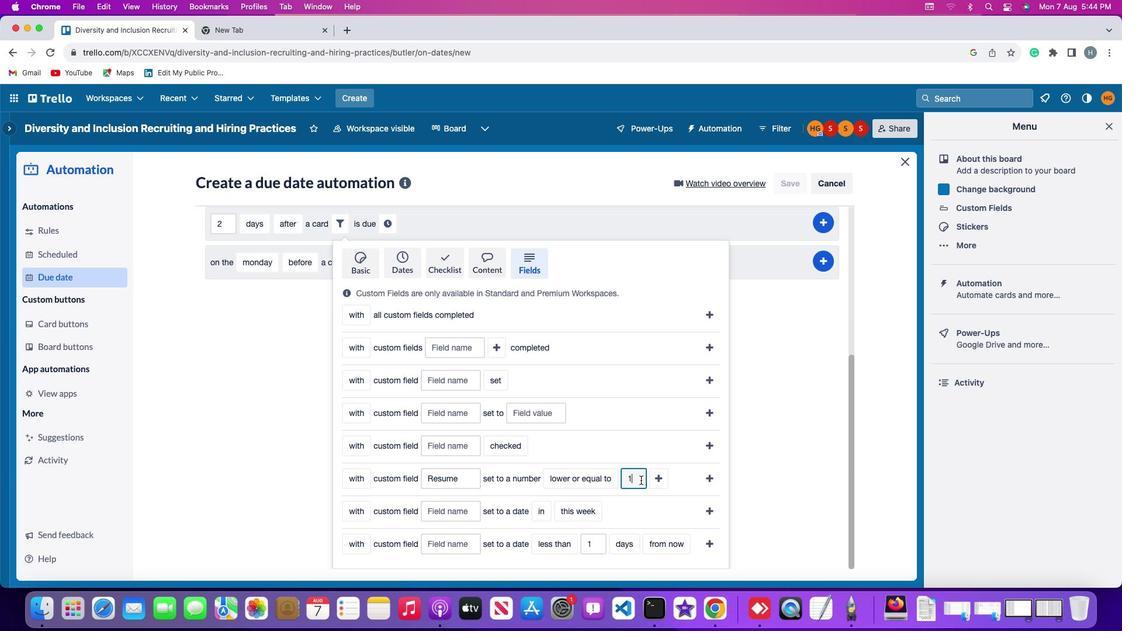 
Action: Key pressed Key.backspace'1'
Screenshot: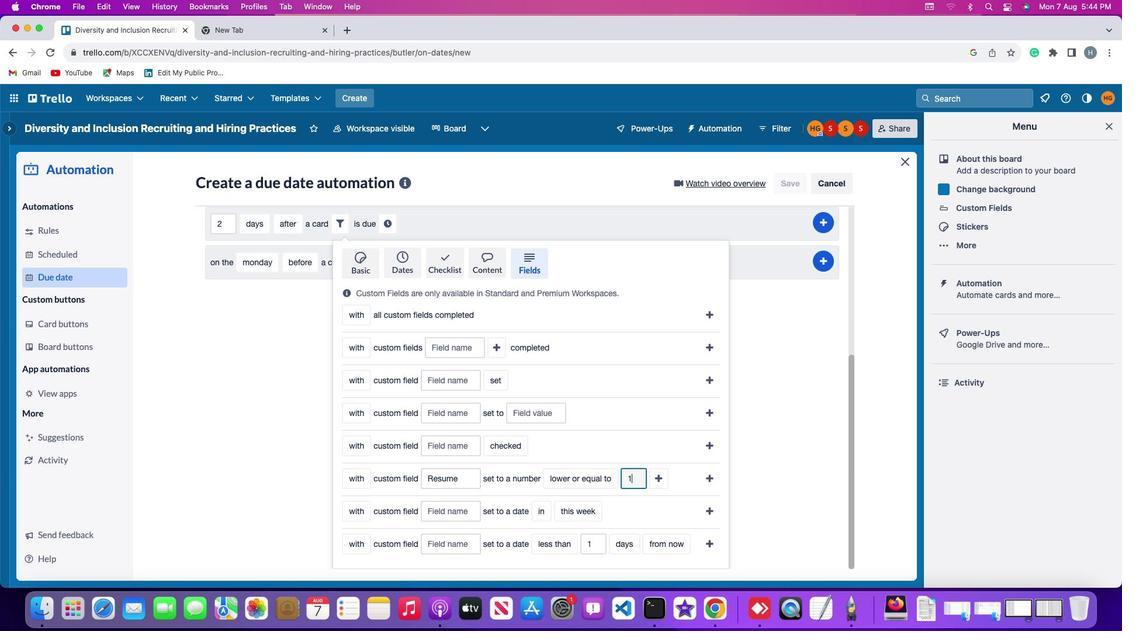 
Action: Mouse moved to (659, 479)
Screenshot: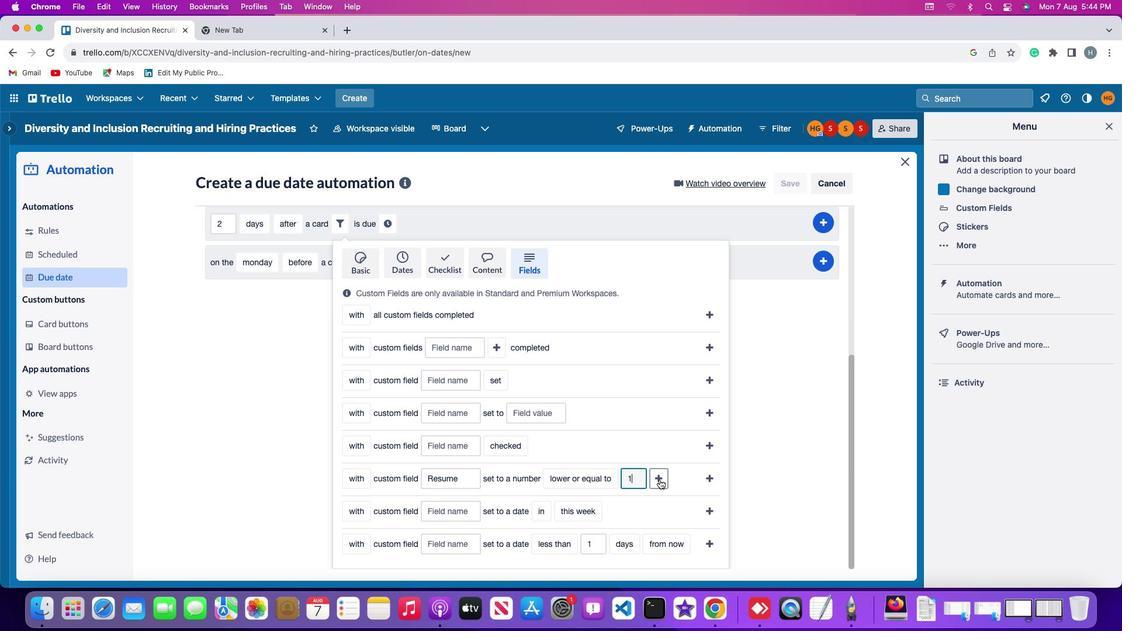 
Action: Mouse pressed left at (659, 479)
Screenshot: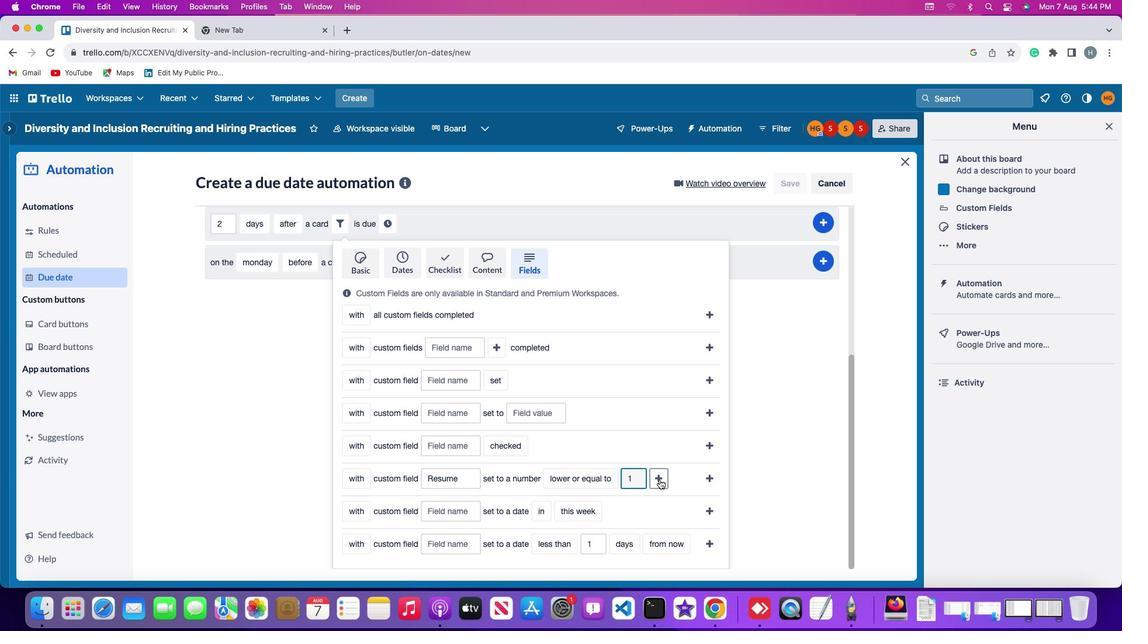 
Action: Mouse moved to (704, 482)
Screenshot: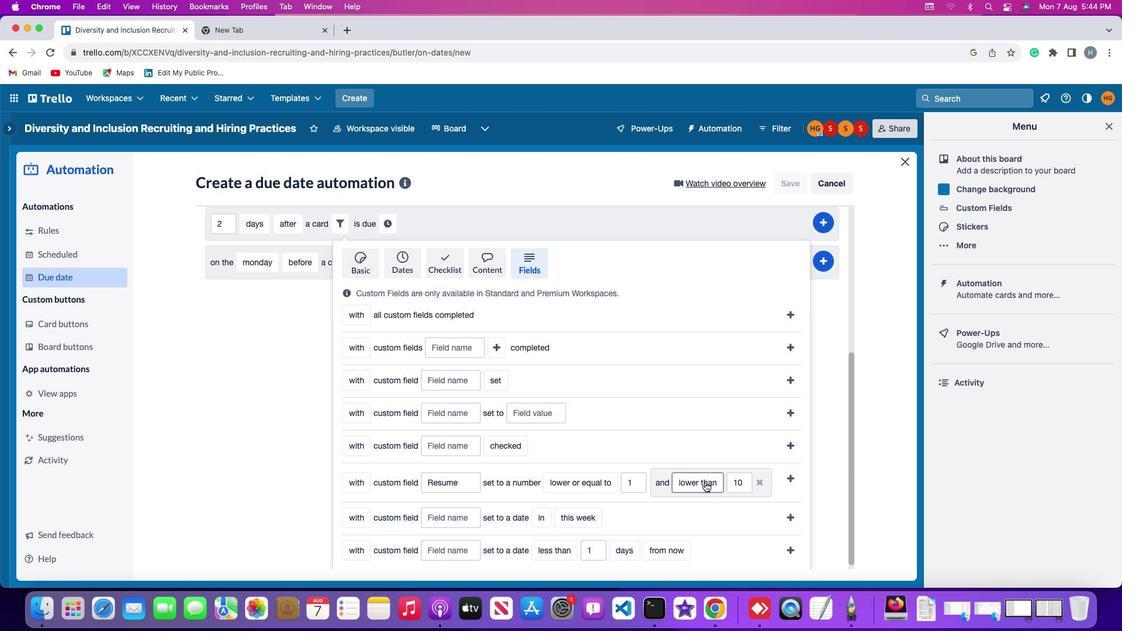 
Action: Mouse pressed left at (704, 482)
Screenshot: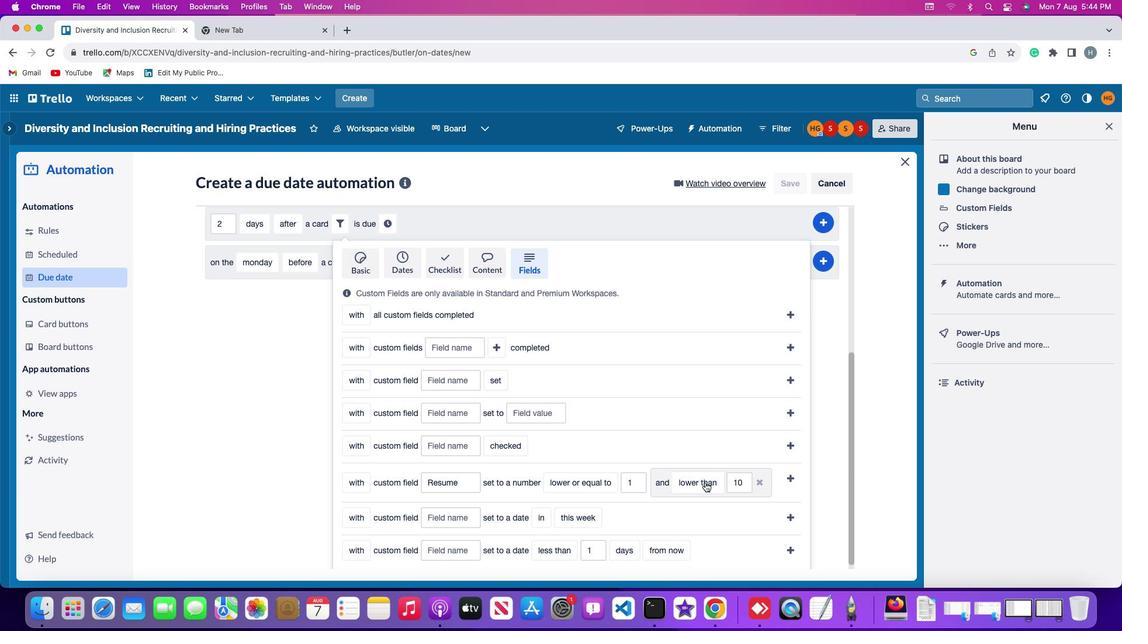 
Action: Mouse moved to (721, 389)
Screenshot: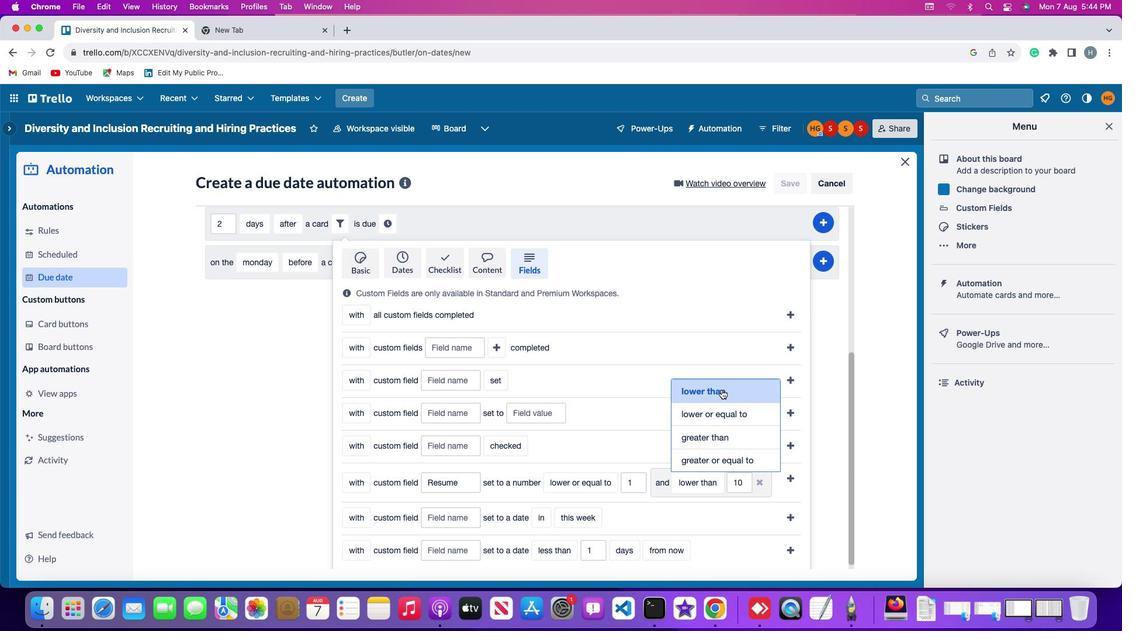 
Action: Mouse pressed left at (721, 389)
Screenshot: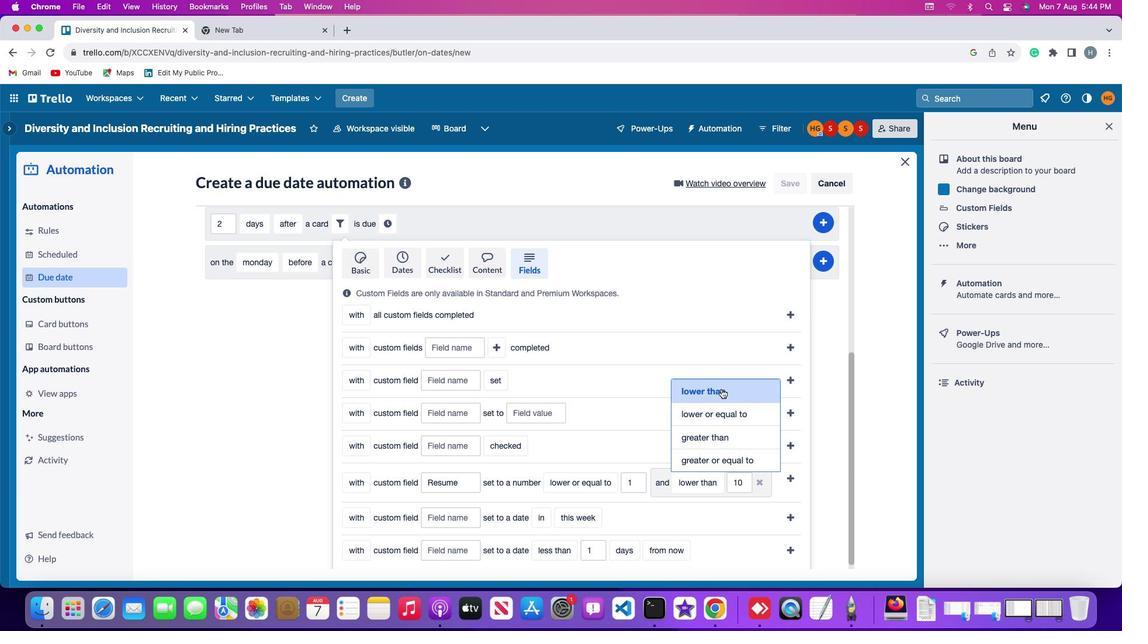 
Action: Mouse moved to (747, 482)
Screenshot: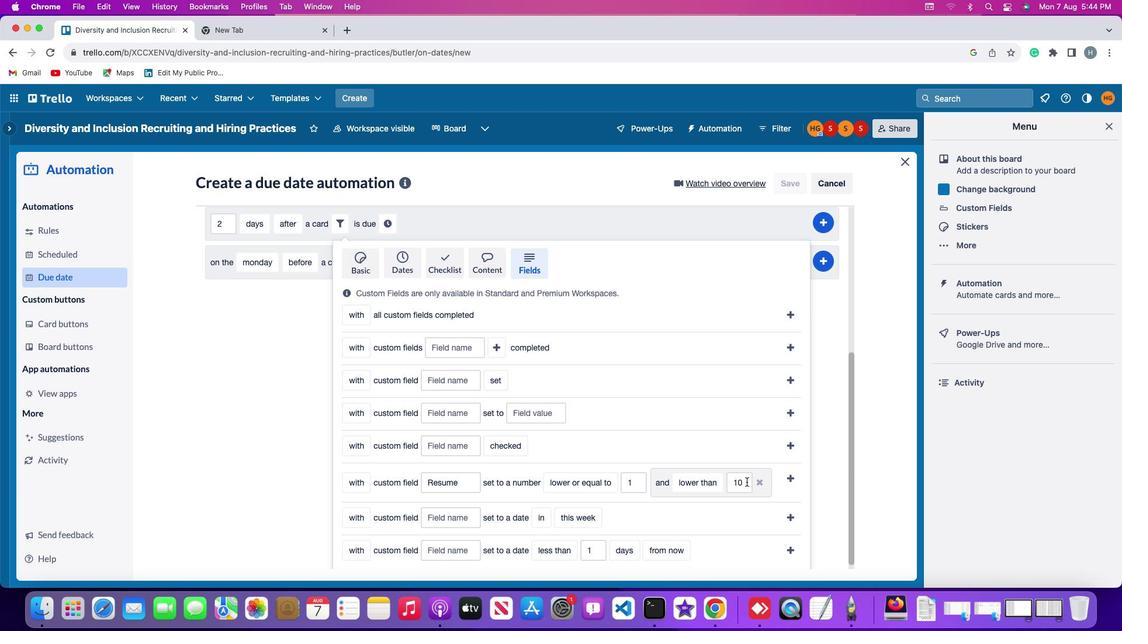 
Action: Mouse pressed left at (747, 482)
Screenshot: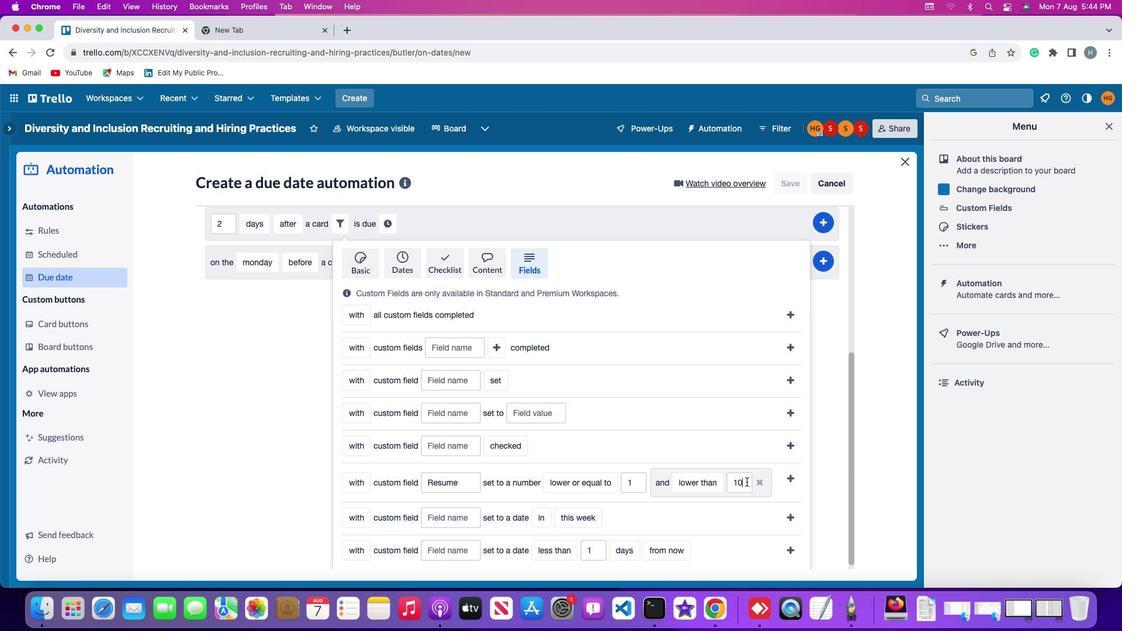 
Action: Key pressed Key.backspaceKey.backspace
Screenshot: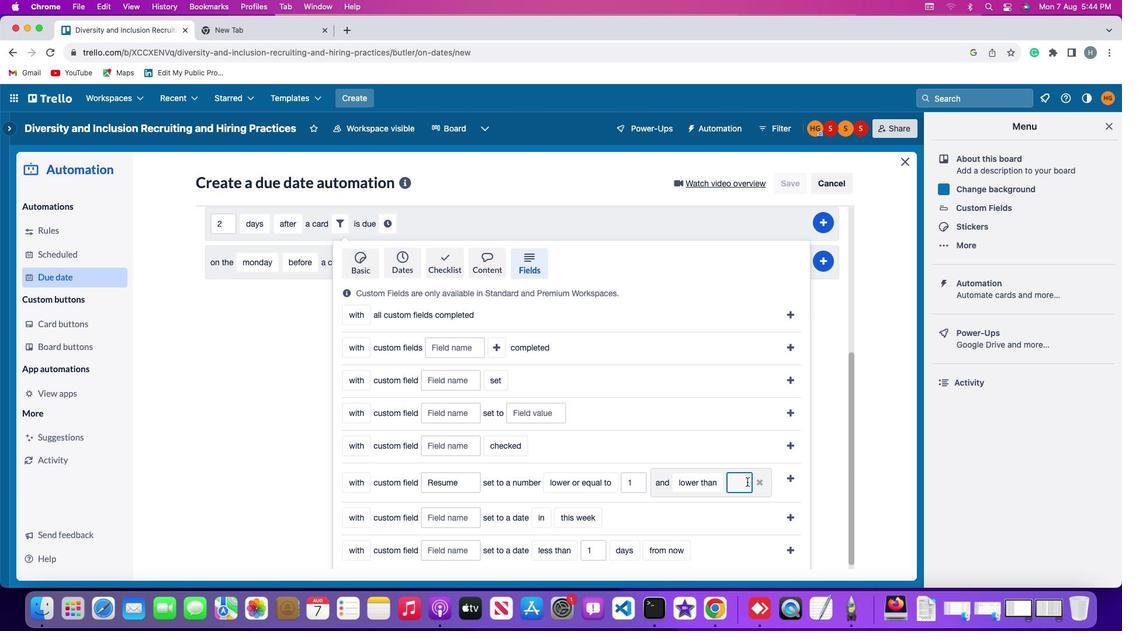 
Action: Mouse moved to (747, 482)
Screenshot: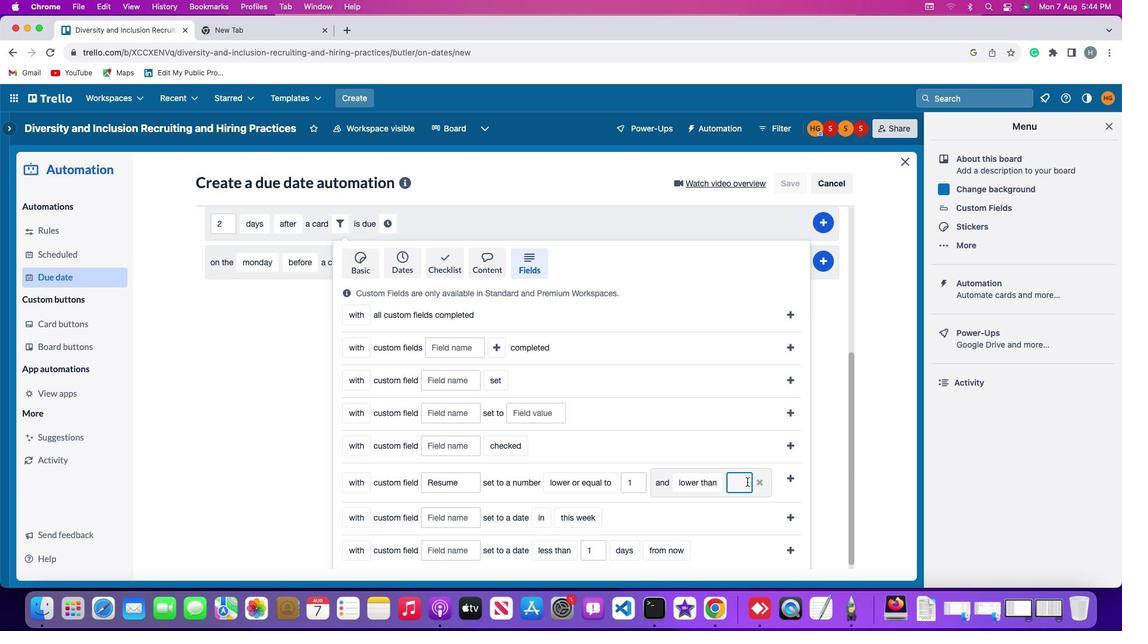 
Action: Key pressed '1''0'
Screenshot: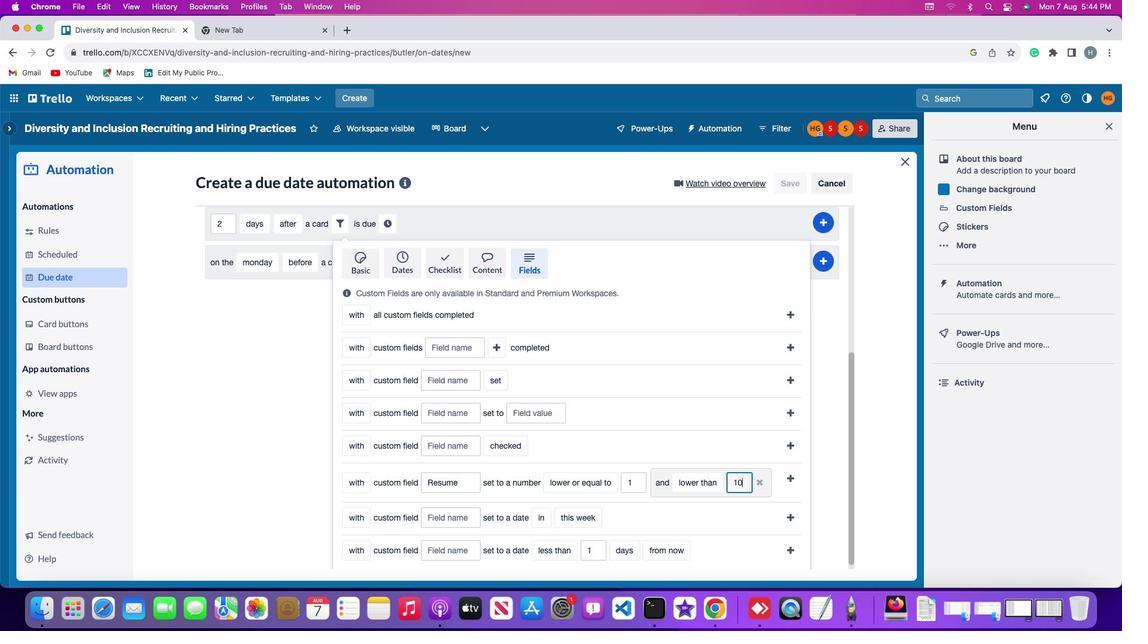 
Action: Mouse moved to (789, 478)
Screenshot: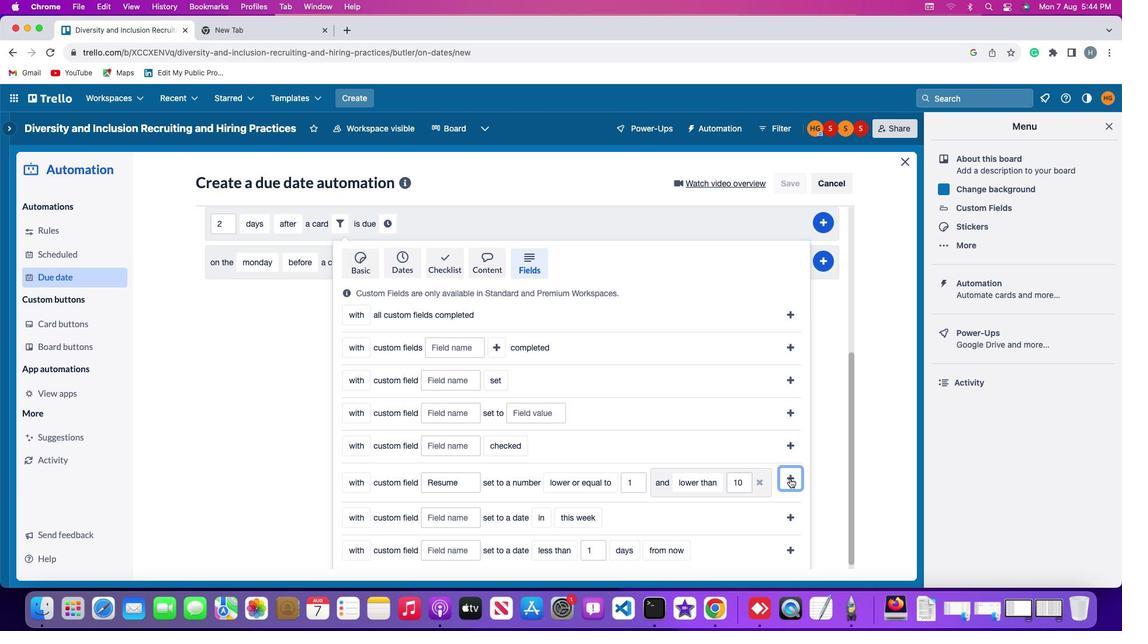 
Action: Mouse pressed left at (789, 478)
Screenshot: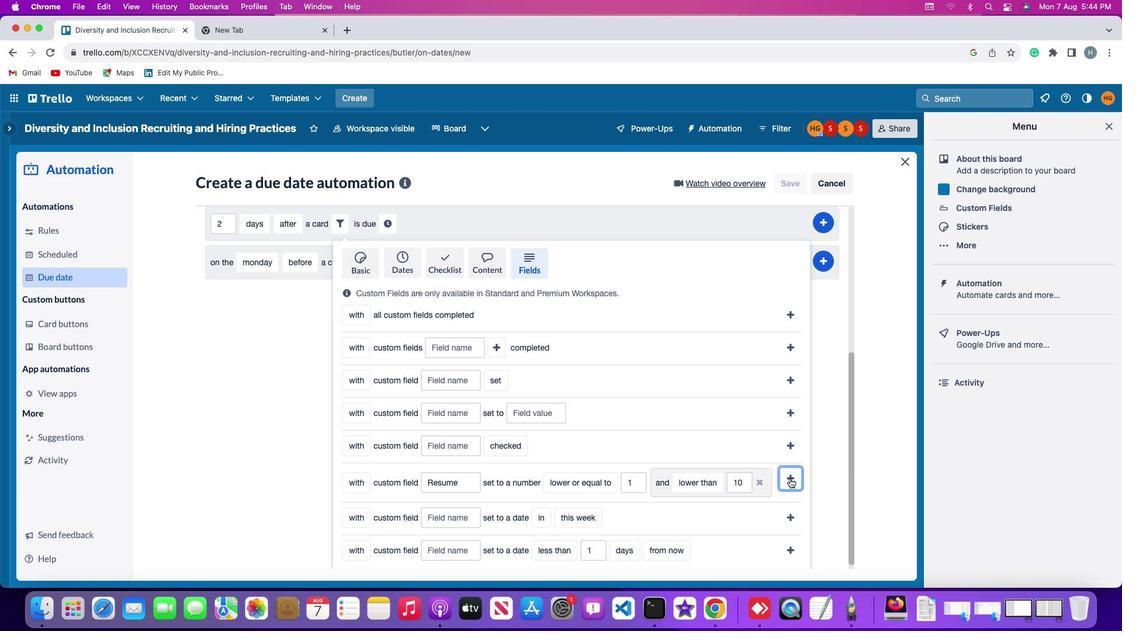 
Action: Mouse moved to (713, 470)
Screenshot: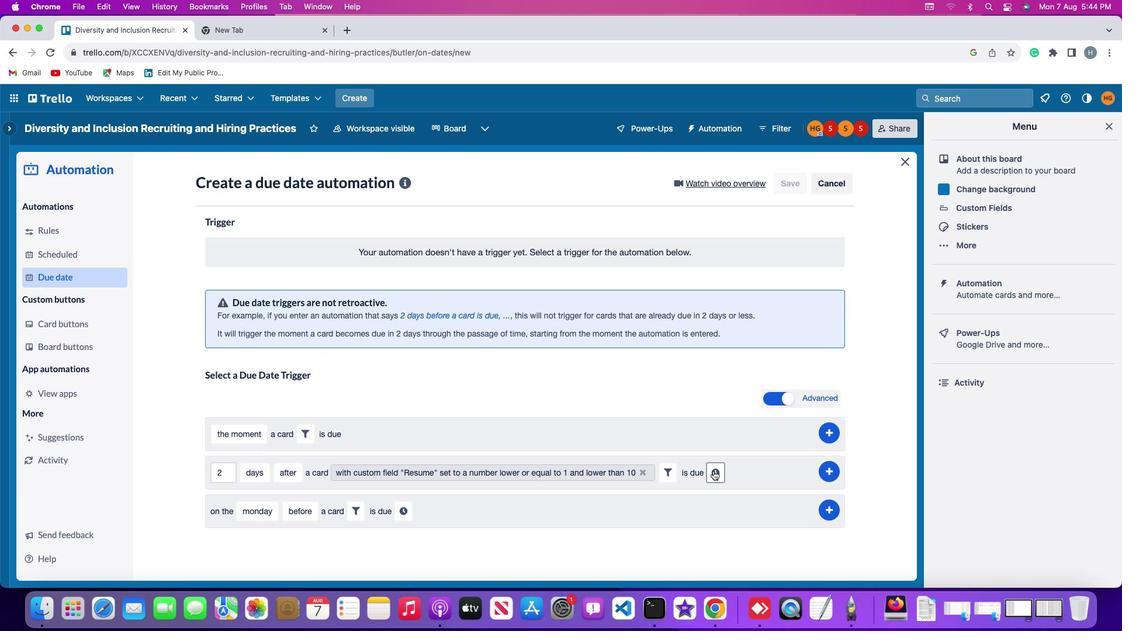 
Action: Mouse pressed left at (713, 470)
Screenshot: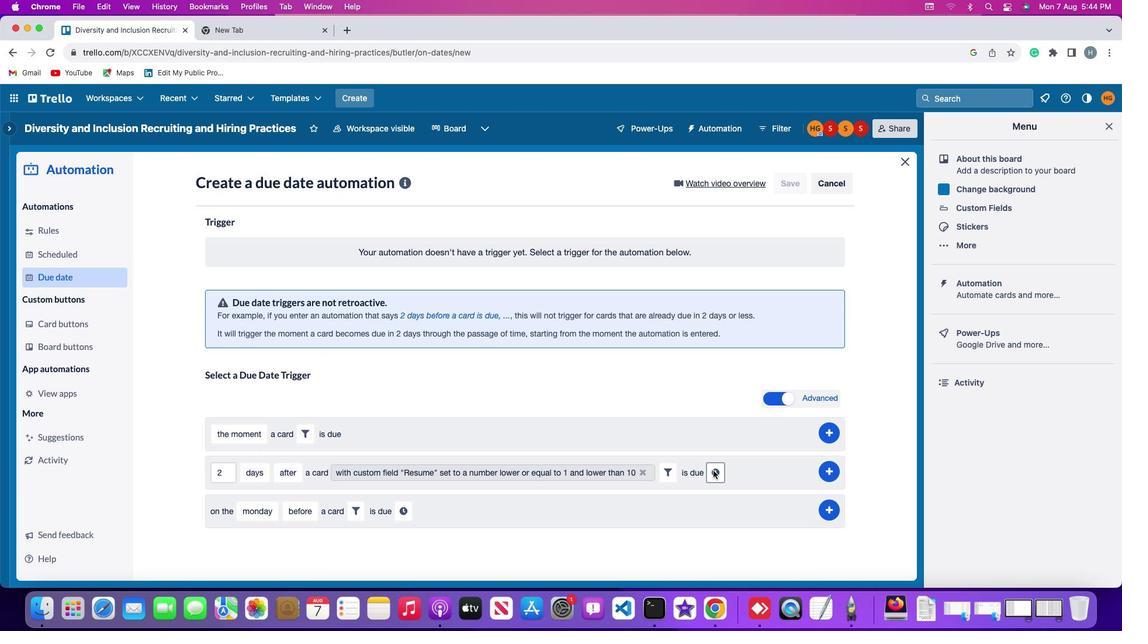 
Action: Mouse moved to (243, 500)
Screenshot: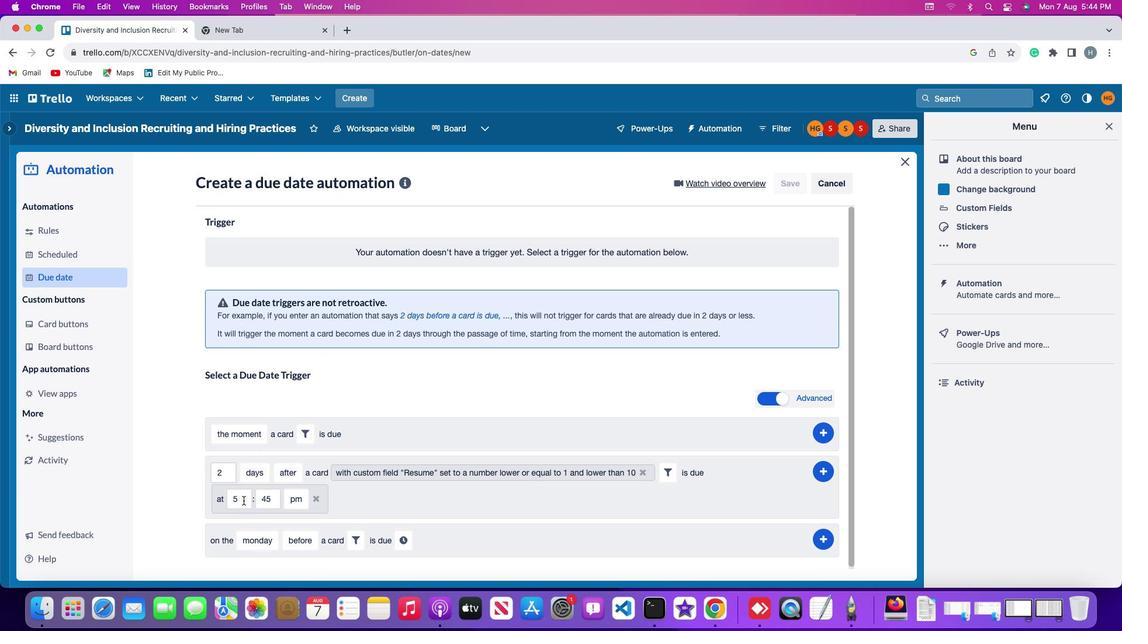 
Action: Mouse pressed left at (243, 500)
Screenshot: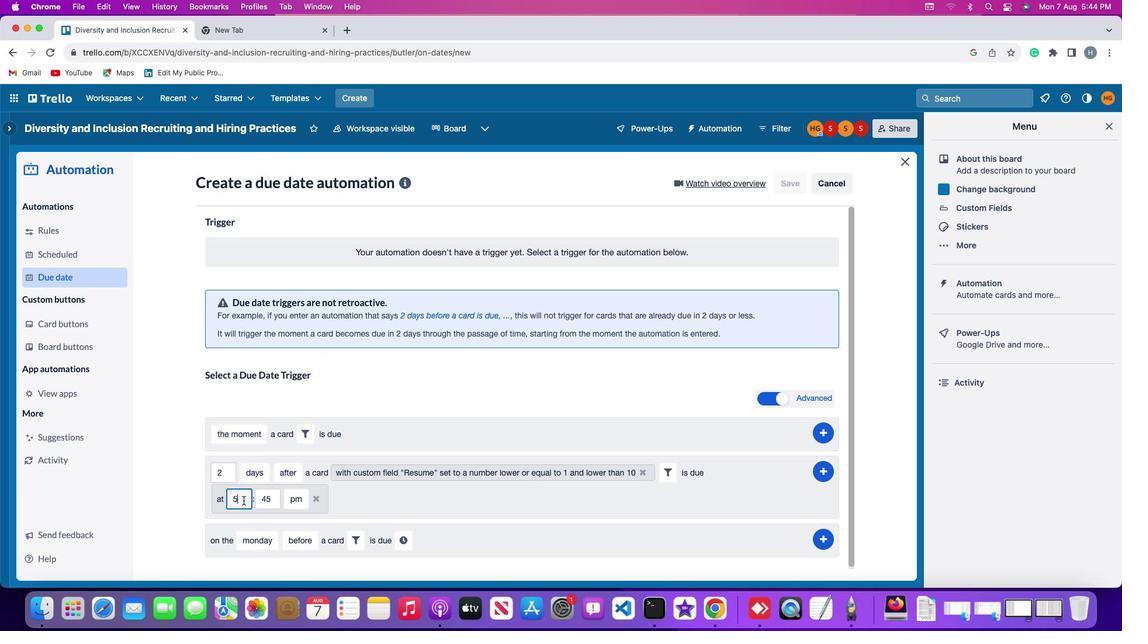 
Action: Key pressed Key.backspace'1''1'
Screenshot: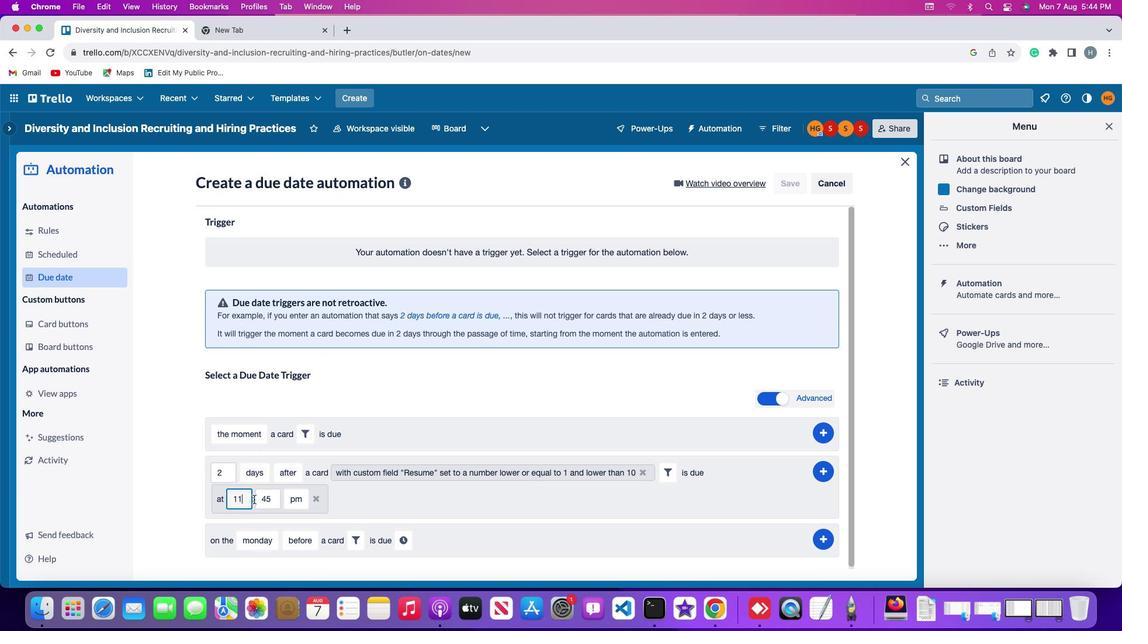 
Action: Mouse moved to (275, 498)
Screenshot: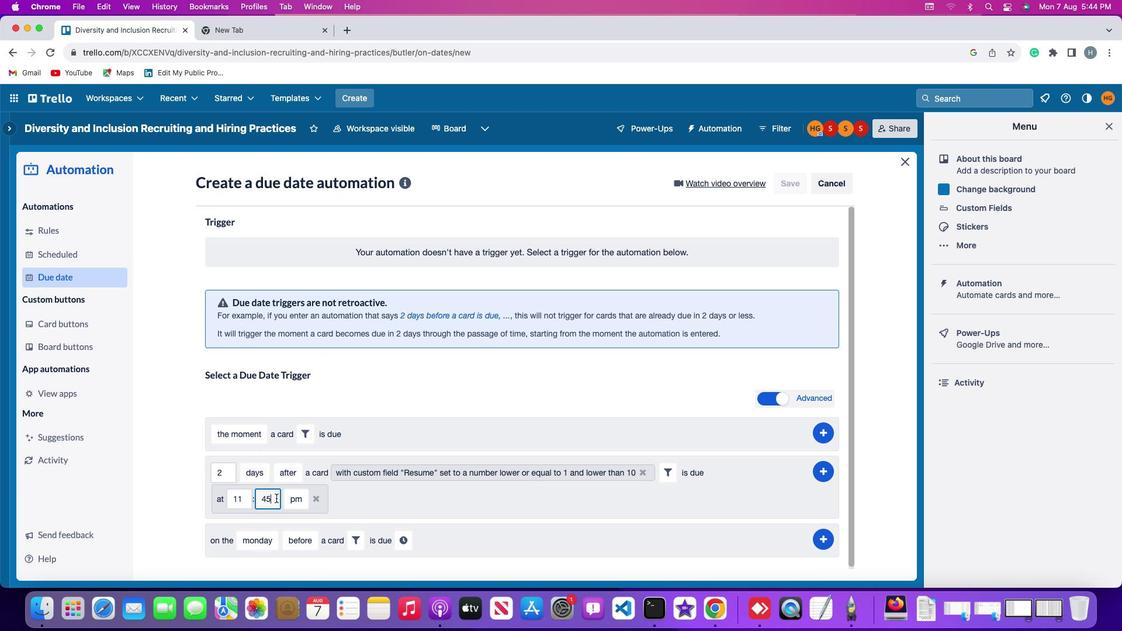 
Action: Mouse pressed left at (275, 498)
Screenshot: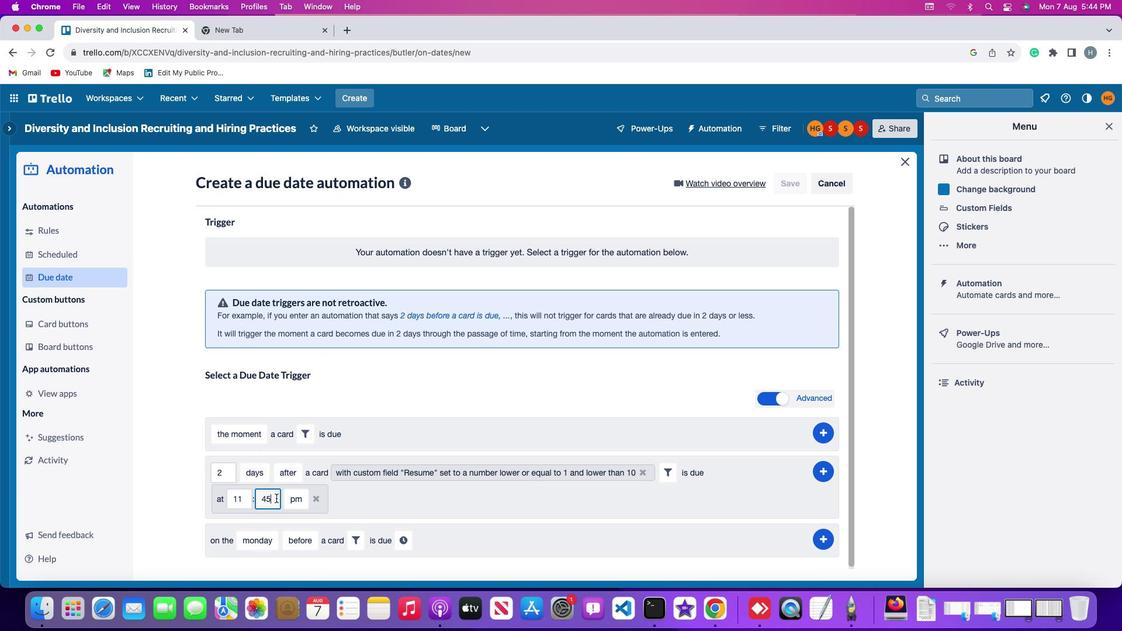 
Action: Key pressed Key.backspaceKey.backspace'0''0'
Screenshot: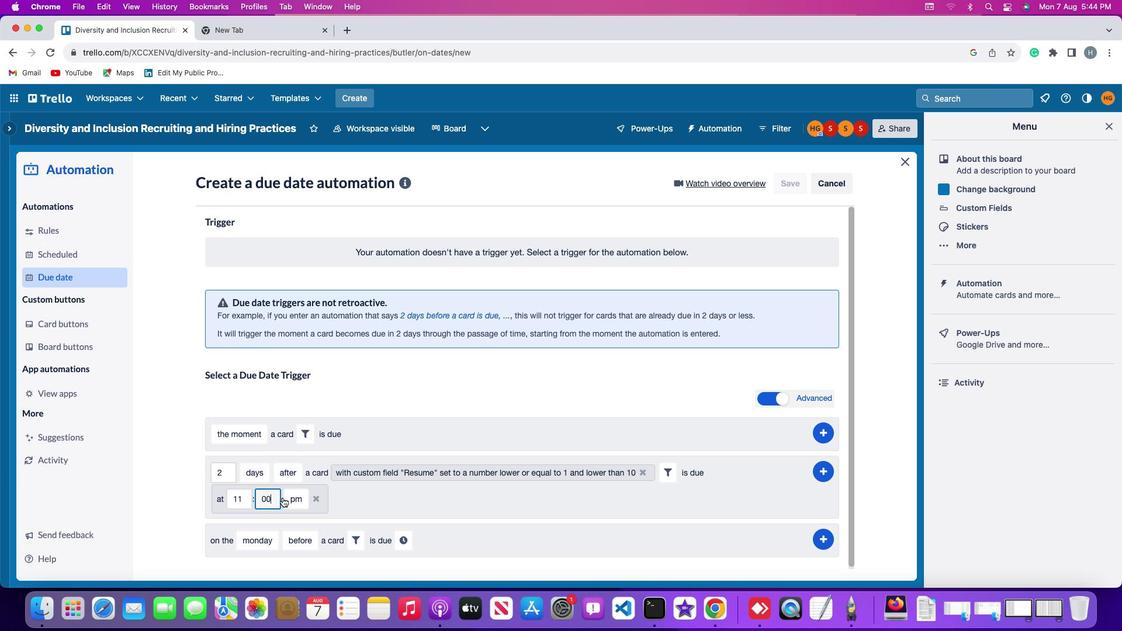 
Action: Mouse moved to (292, 497)
Screenshot: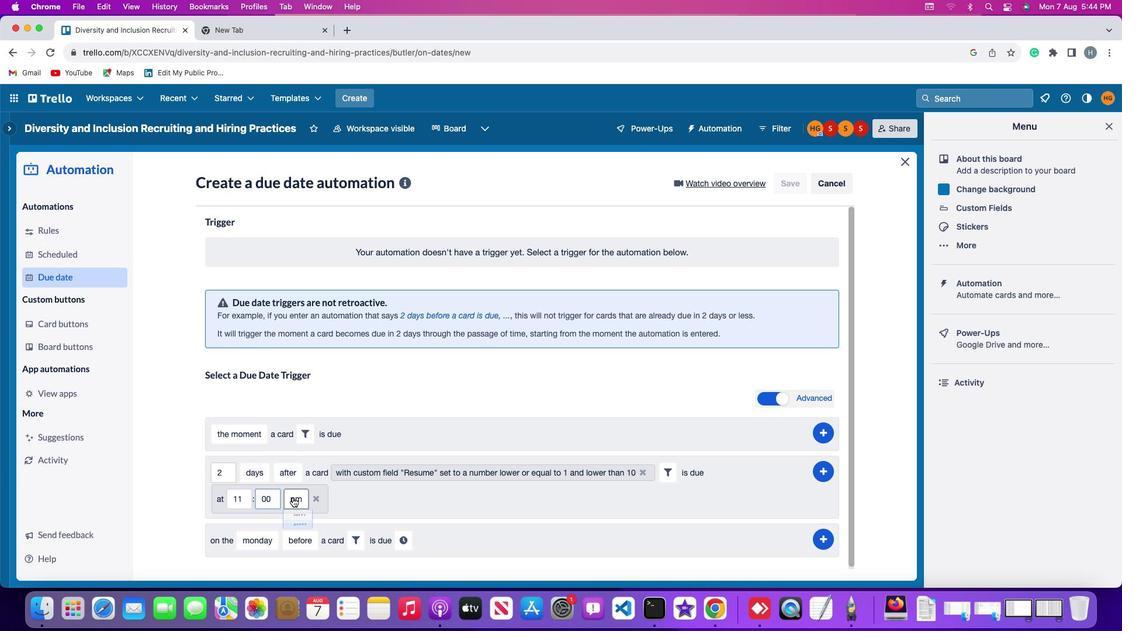 
Action: Mouse pressed left at (292, 497)
Screenshot: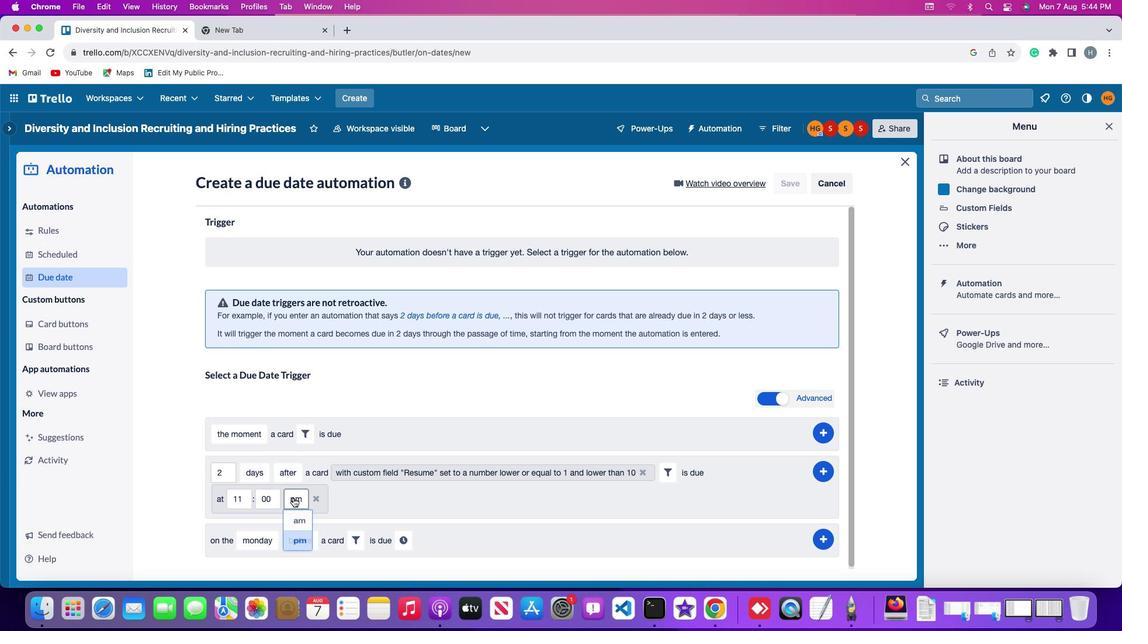 
Action: Mouse moved to (302, 519)
Screenshot: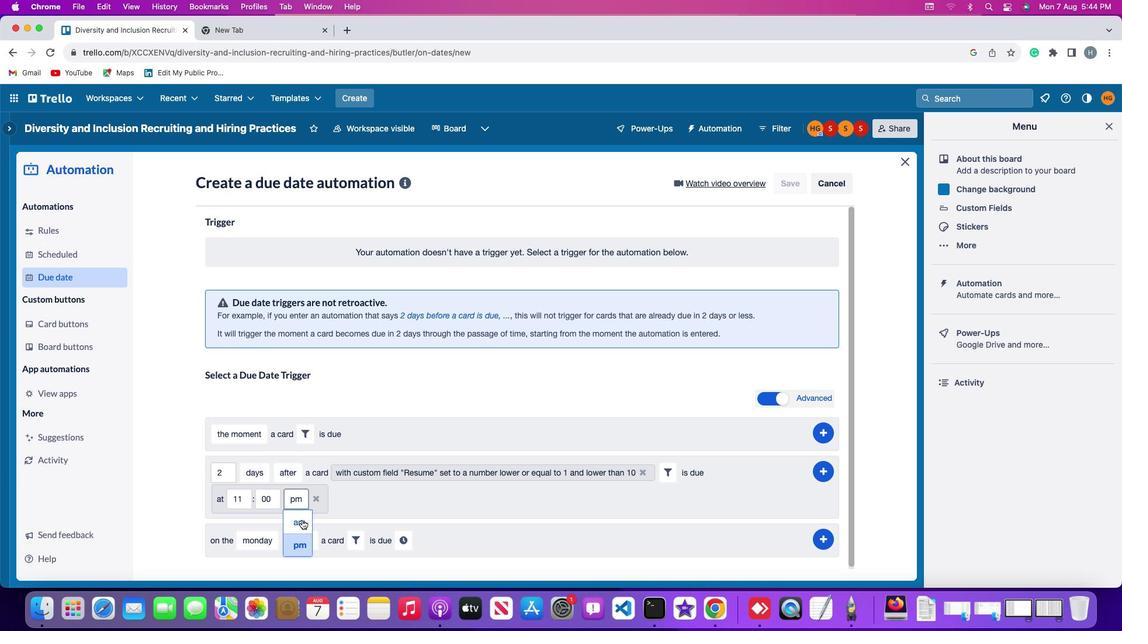 
Action: Mouse pressed left at (302, 519)
Screenshot: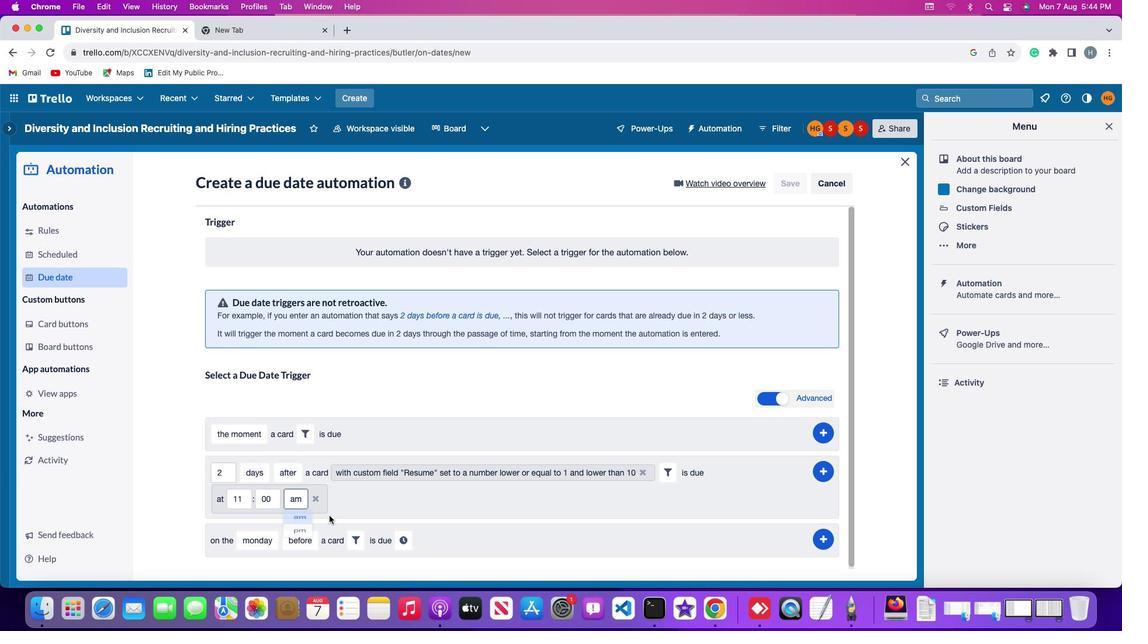 
Action: Mouse moved to (823, 469)
Screenshot: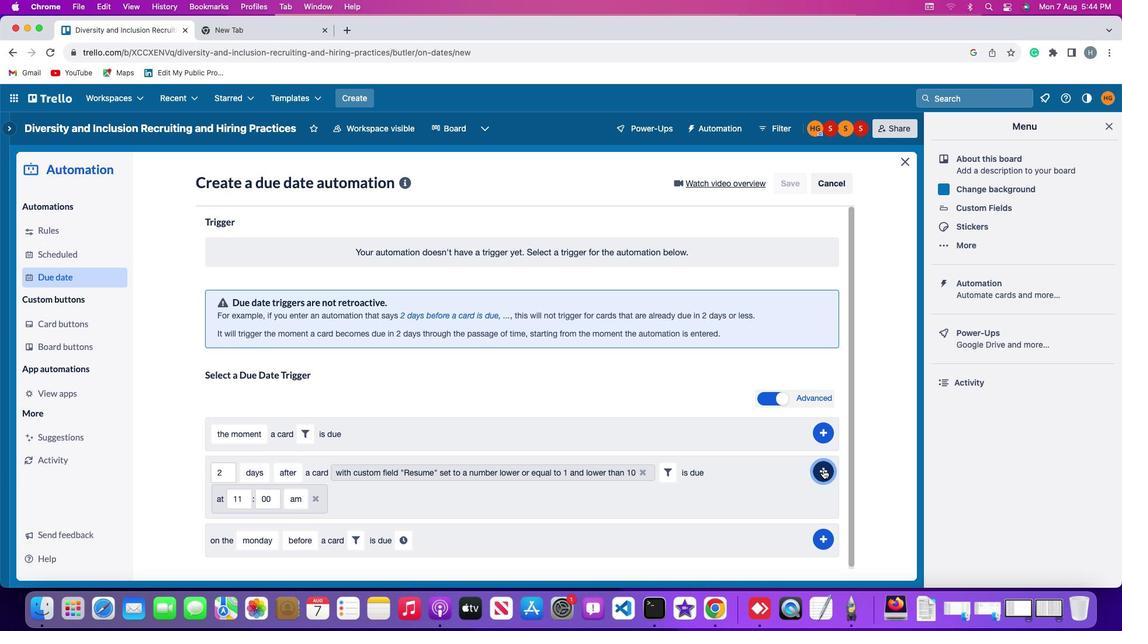 
Action: Mouse pressed left at (823, 469)
Screenshot: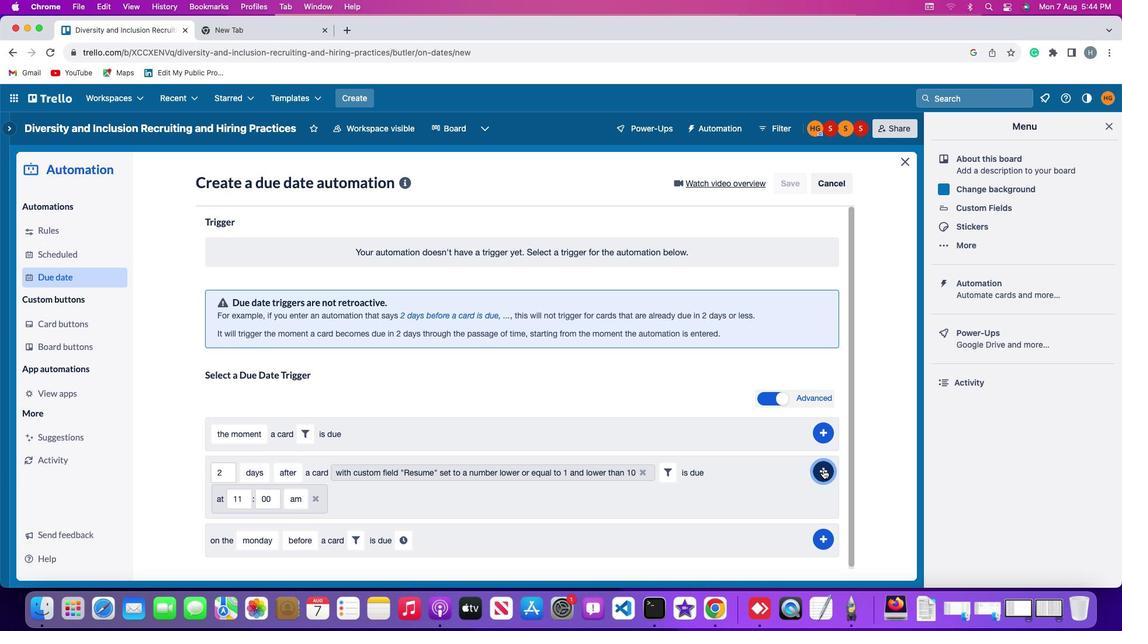 
Action: Mouse moved to (870, 353)
Screenshot: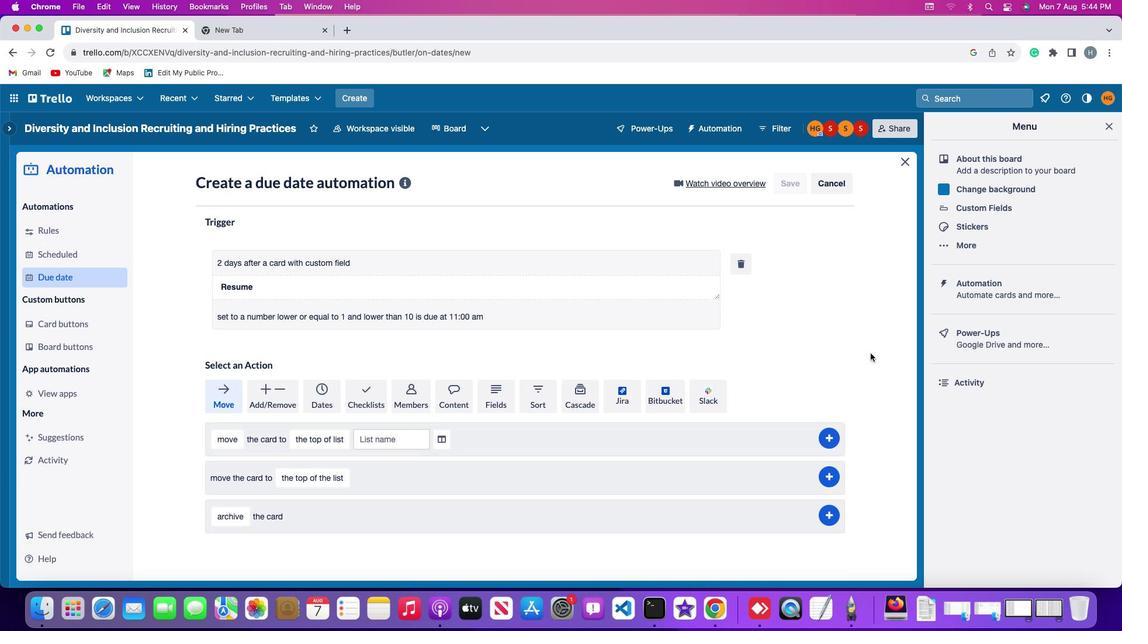 
